 Task: Find connections with filter location Hāgere Hiywet with filter topic #houseforsalewith filter profile language German with filter current company Canada Jobs | Australia | UK | USA | Europe & Gulf Jobs with filter school B S Abdur rahman University of science and Technology with filter industry E-Learning Providers with filter service category Visual Design with filter keywords title Assistant Engineer
Action: Mouse moved to (162, 226)
Screenshot: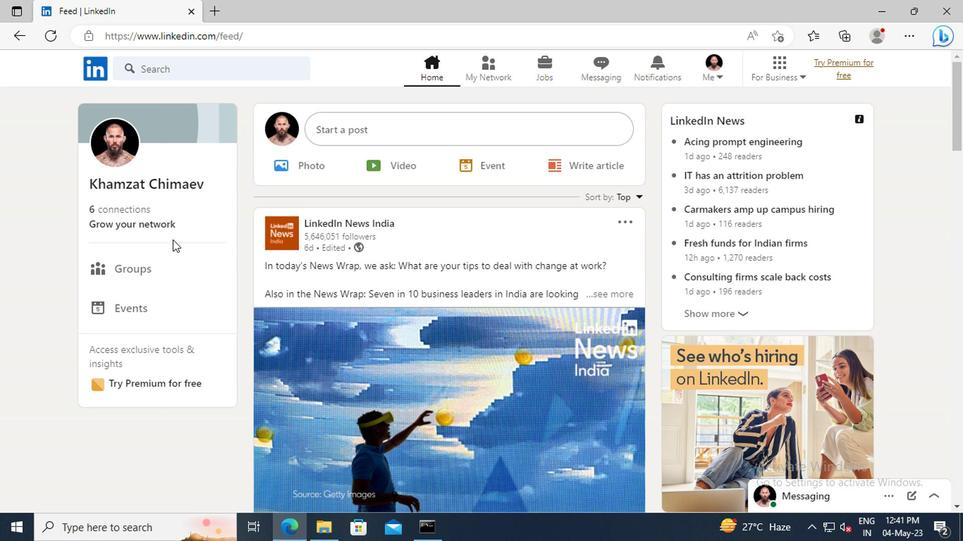 
Action: Mouse pressed left at (162, 226)
Screenshot: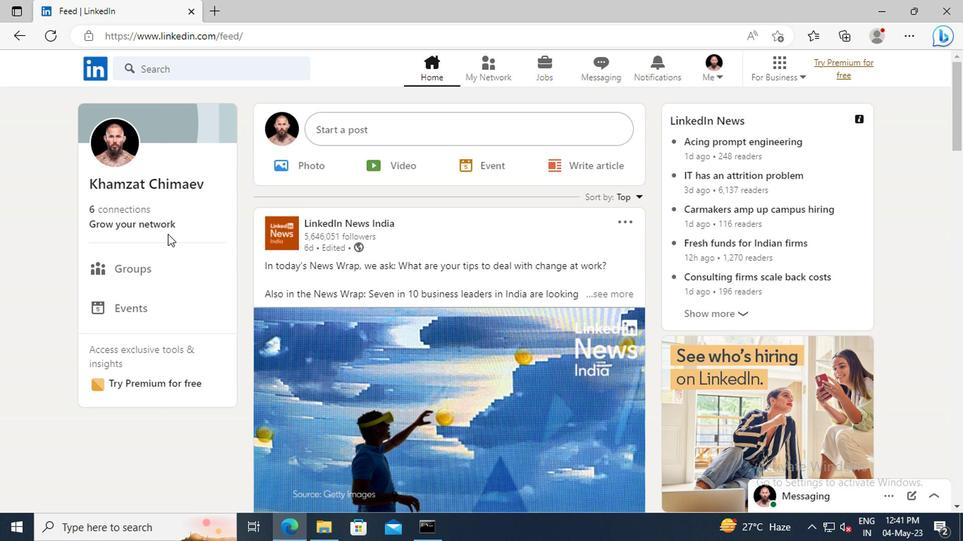 
Action: Mouse moved to (163, 151)
Screenshot: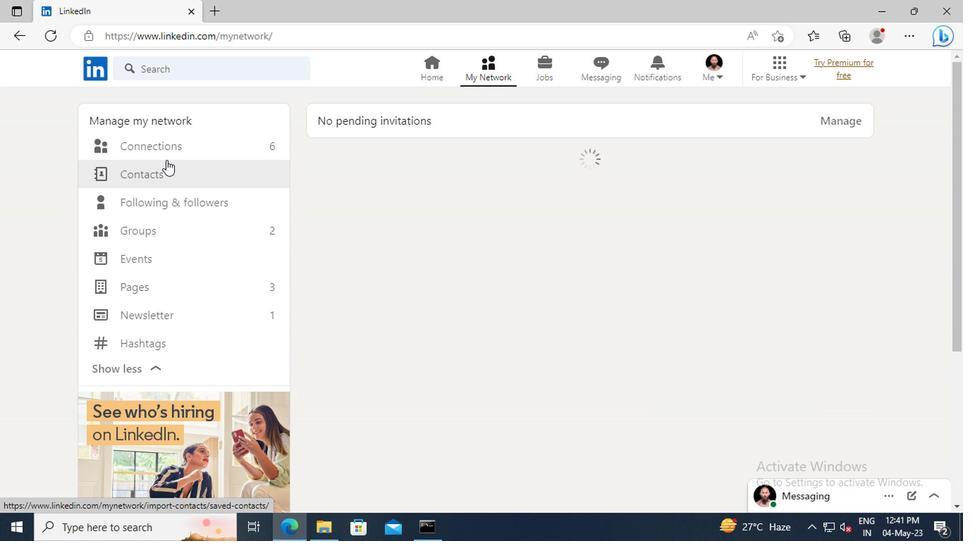 
Action: Mouse pressed left at (163, 151)
Screenshot: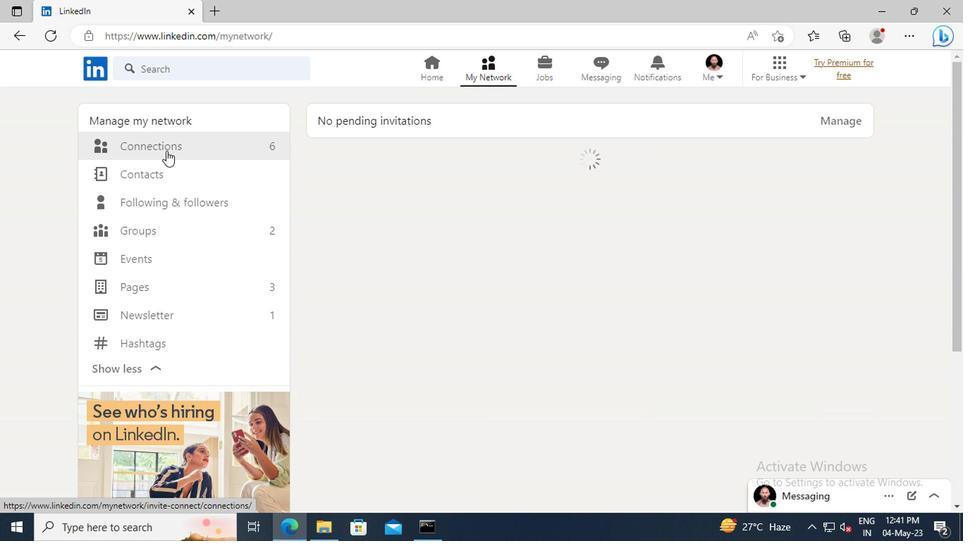 
Action: Mouse moved to (564, 149)
Screenshot: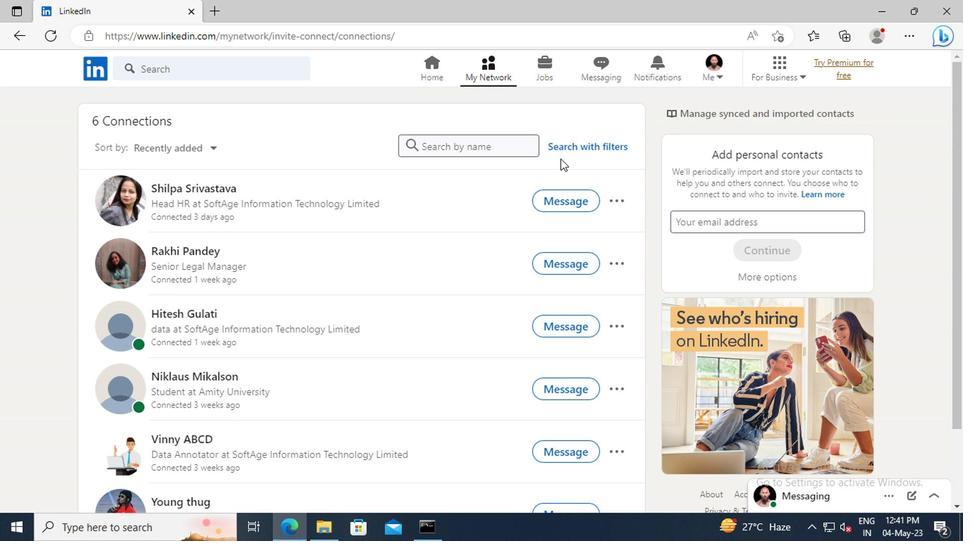 
Action: Mouse pressed left at (564, 149)
Screenshot: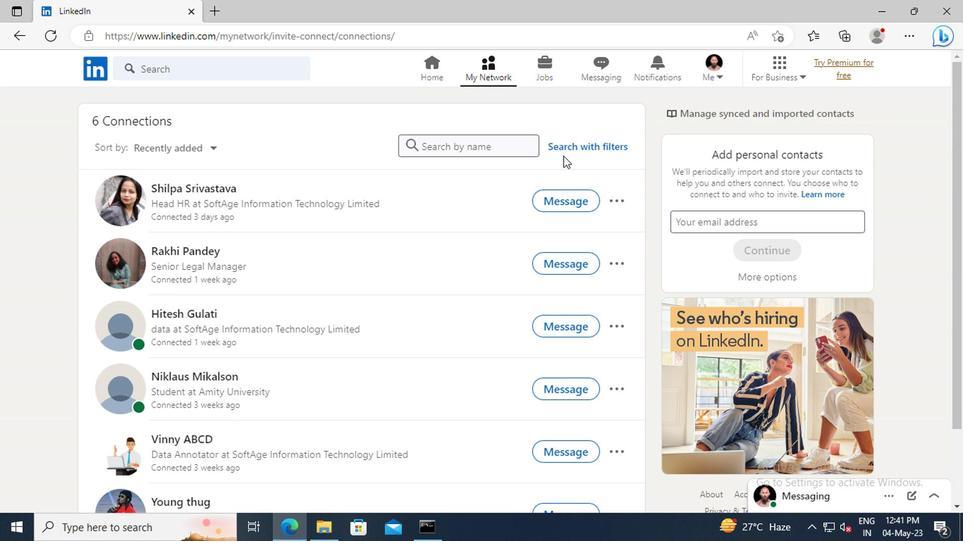 
Action: Mouse moved to (527, 114)
Screenshot: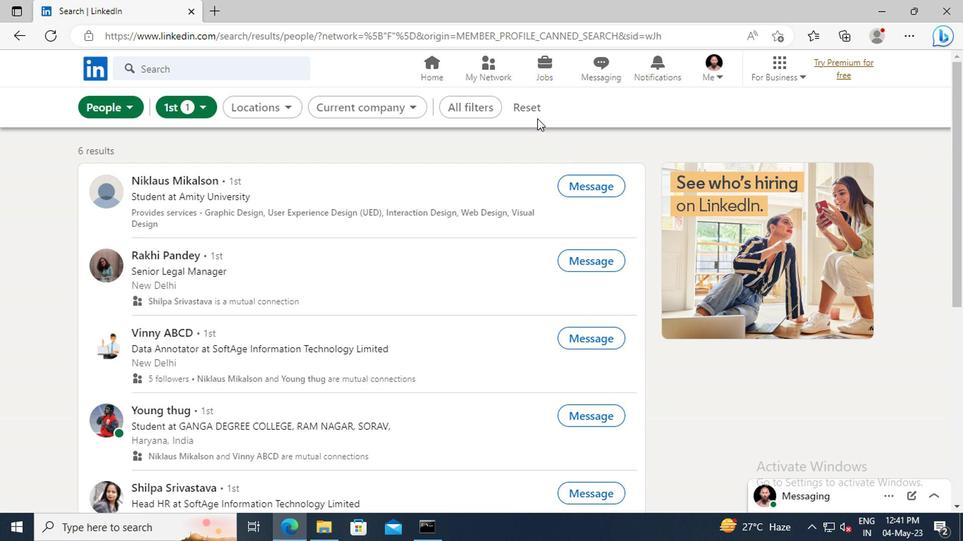 
Action: Mouse pressed left at (527, 114)
Screenshot: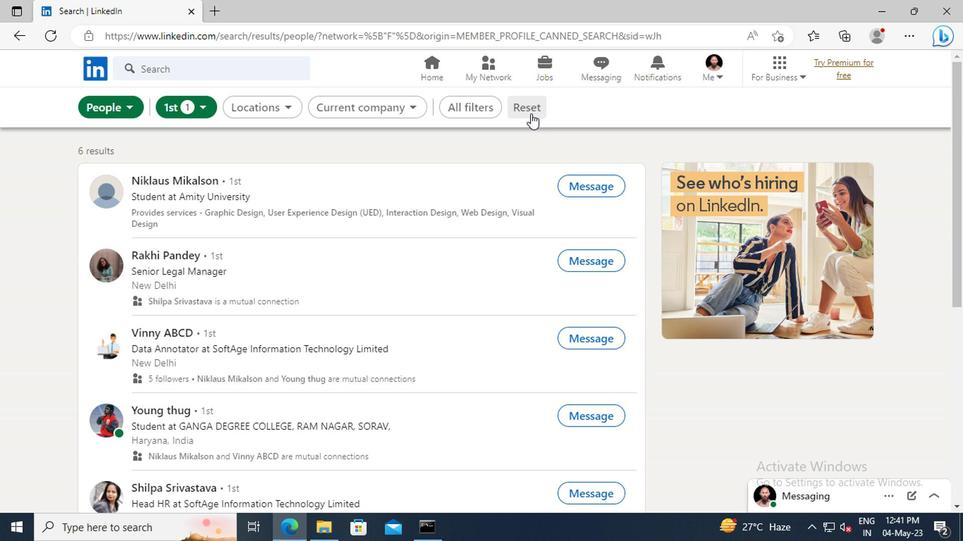 
Action: Mouse moved to (512, 113)
Screenshot: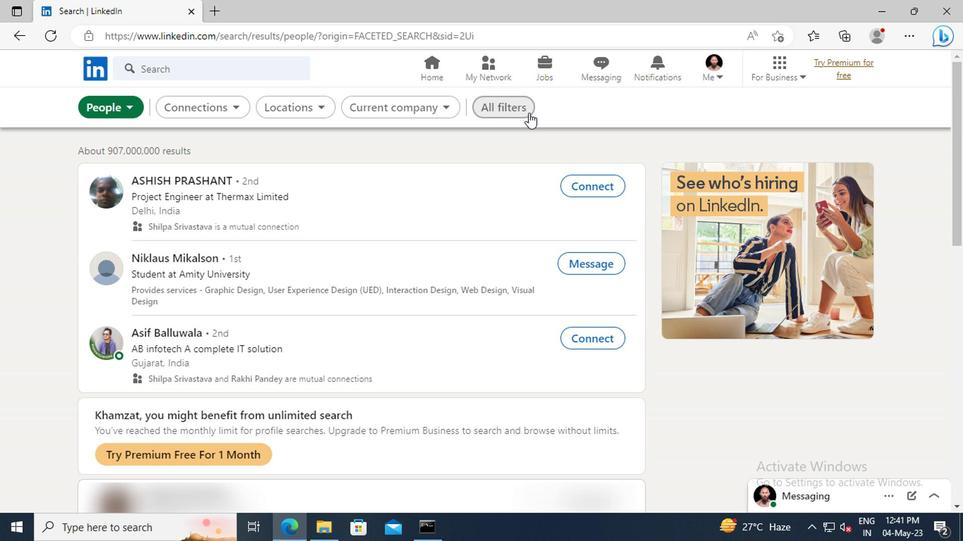 
Action: Mouse pressed left at (512, 113)
Screenshot: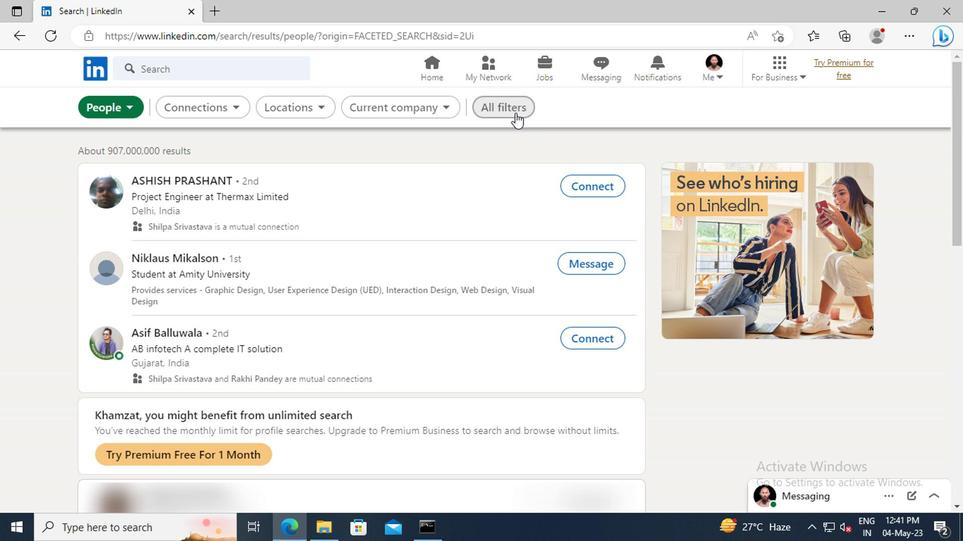 
Action: Mouse moved to (781, 254)
Screenshot: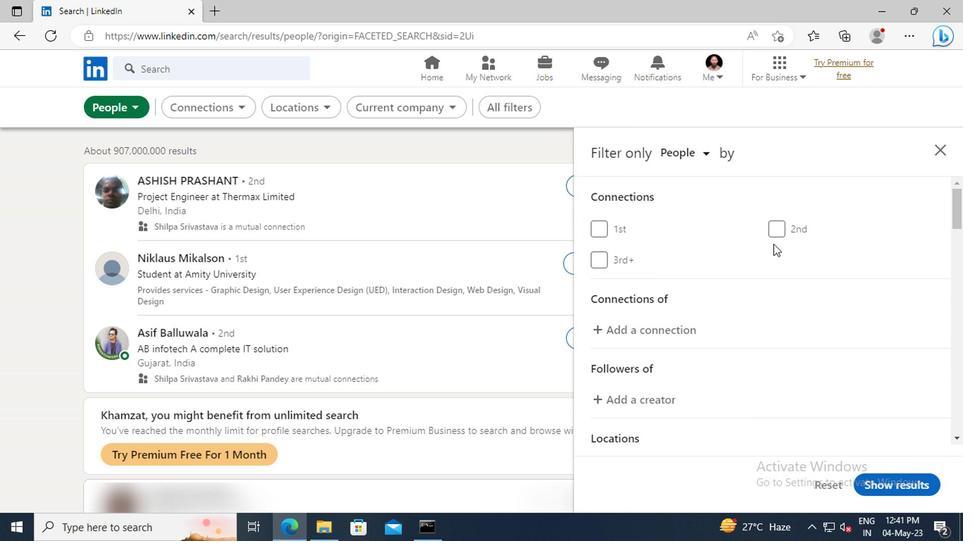 
Action: Mouse scrolled (781, 253) with delta (0, -1)
Screenshot: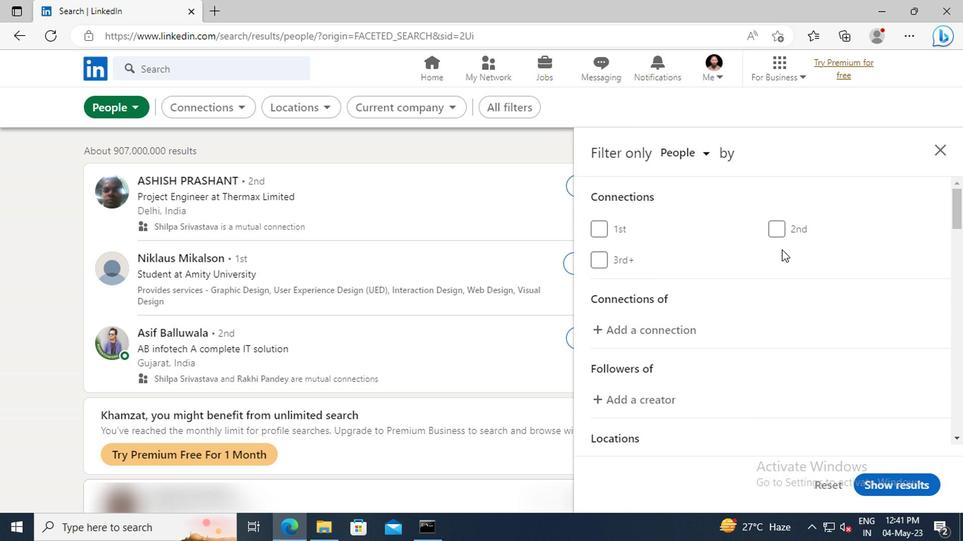 
Action: Mouse scrolled (781, 253) with delta (0, -1)
Screenshot: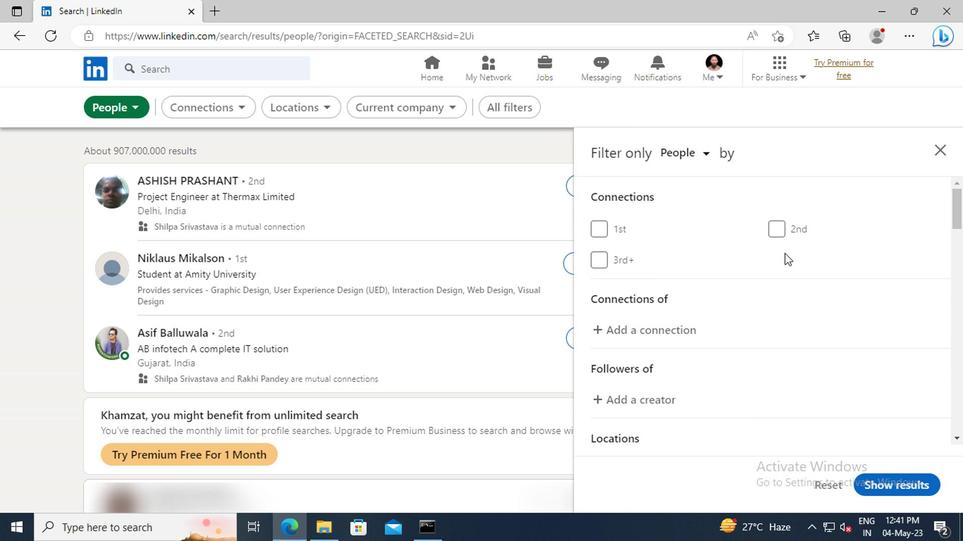 
Action: Mouse scrolled (781, 253) with delta (0, -1)
Screenshot: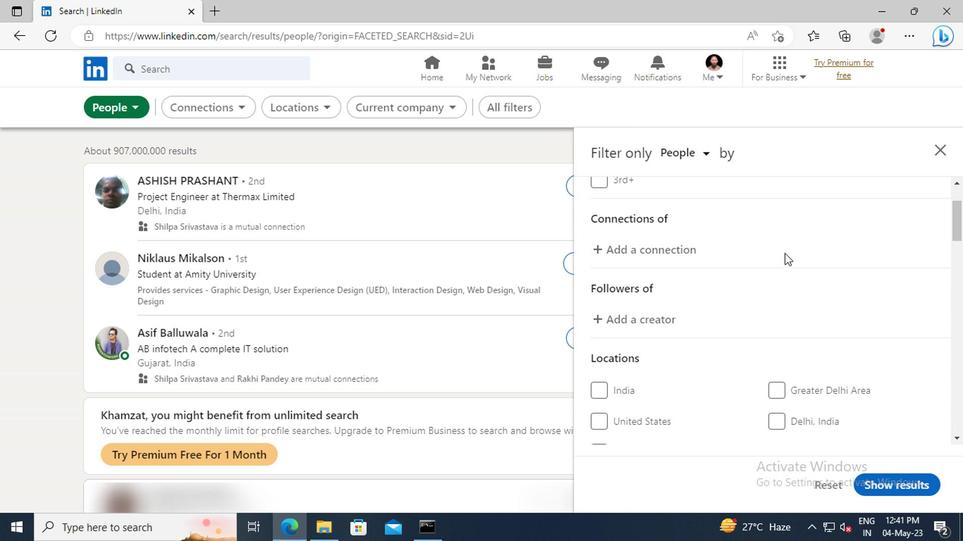 
Action: Mouse scrolled (781, 253) with delta (0, -1)
Screenshot: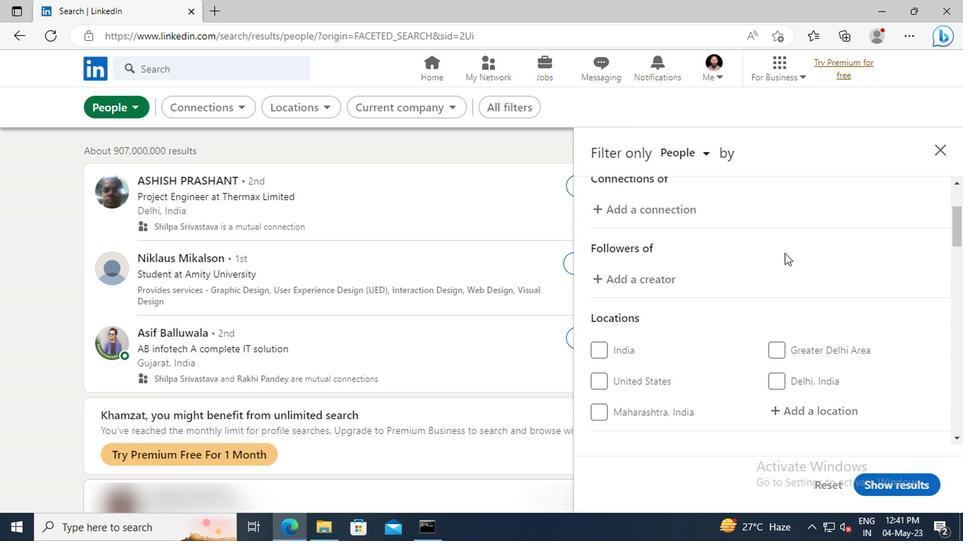 
Action: Mouse scrolled (781, 253) with delta (0, -1)
Screenshot: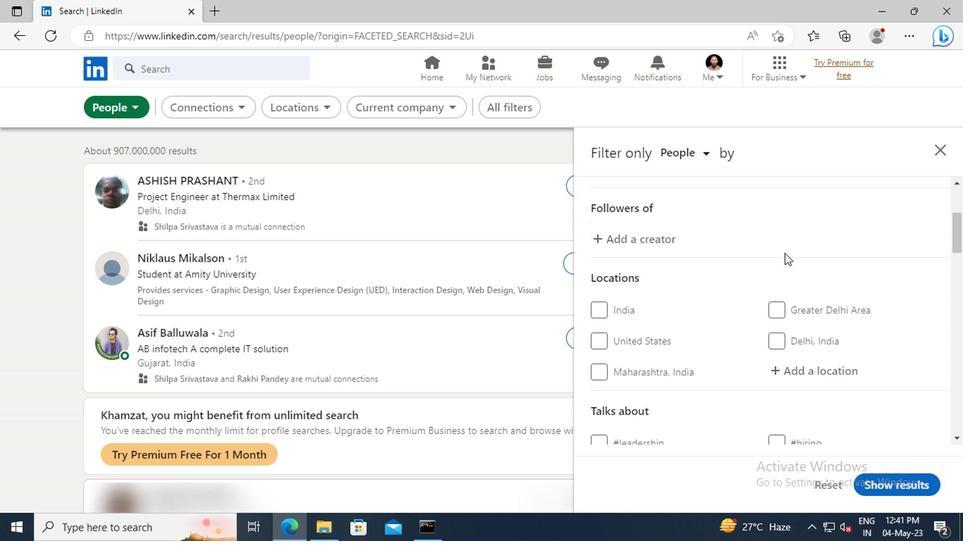 
Action: Mouse scrolled (781, 253) with delta (0, -1)
Screenshot: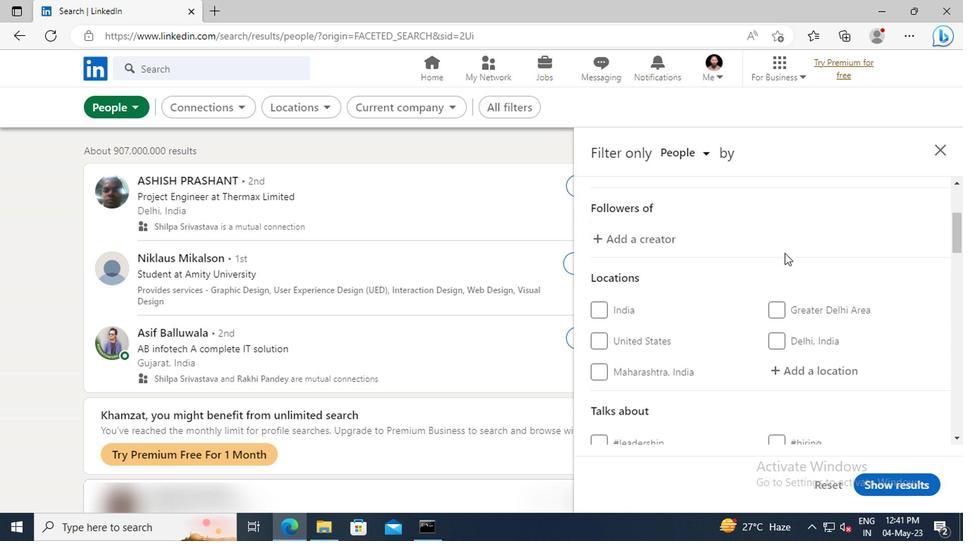 
Action: Mouse moved to (789, 296)
Screenshot: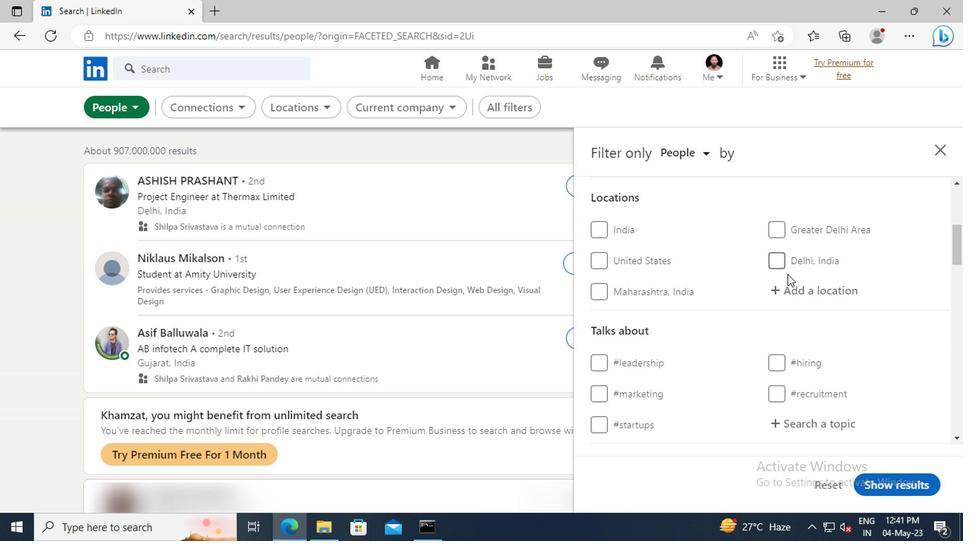 
Action: Mouse pressed left at (789, 296)
Screenshot: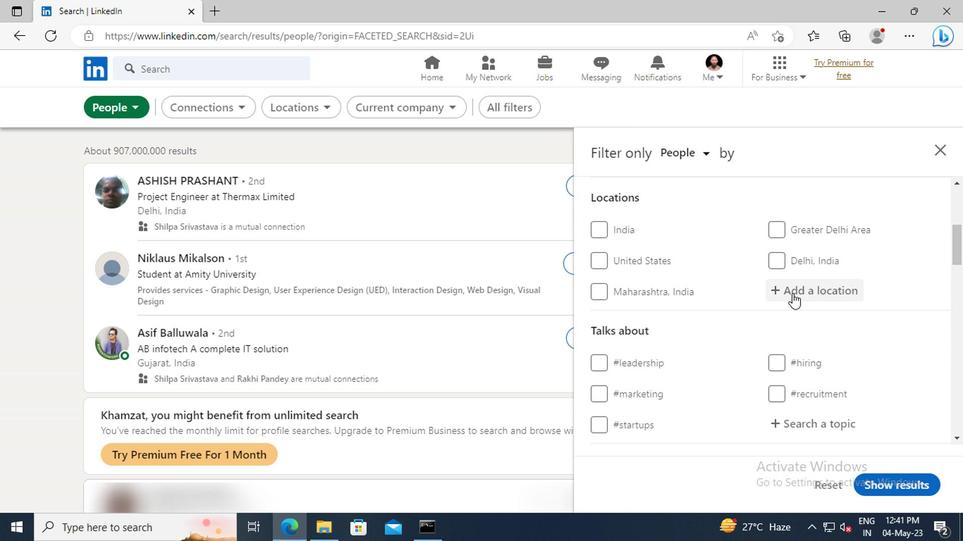 
Action: Key pressed <Key.shift>HAGARE<Key.space><Key.shift>HIYWET<Key.enter>
Screenshot: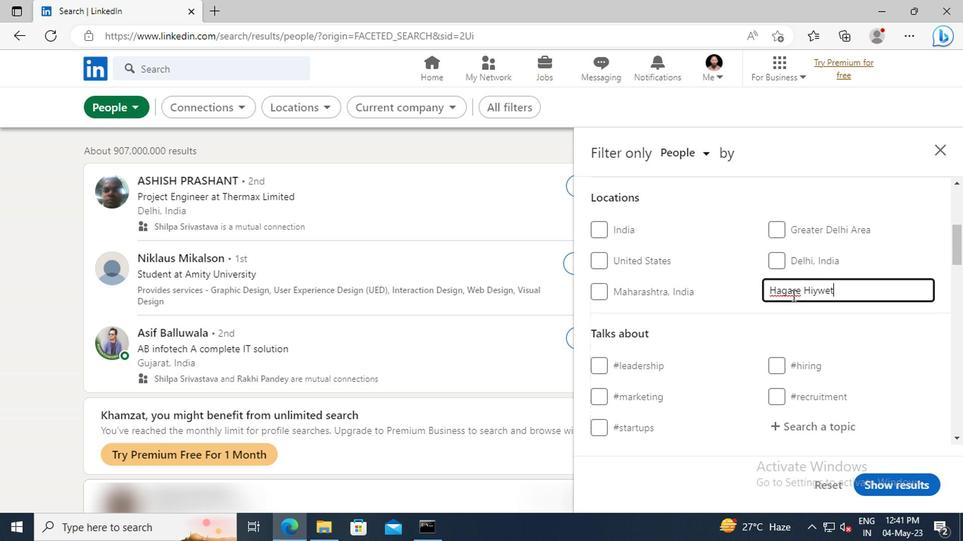 
Action: Mouse scrolled (789, 296) with delta (0, 0)
Screenshot: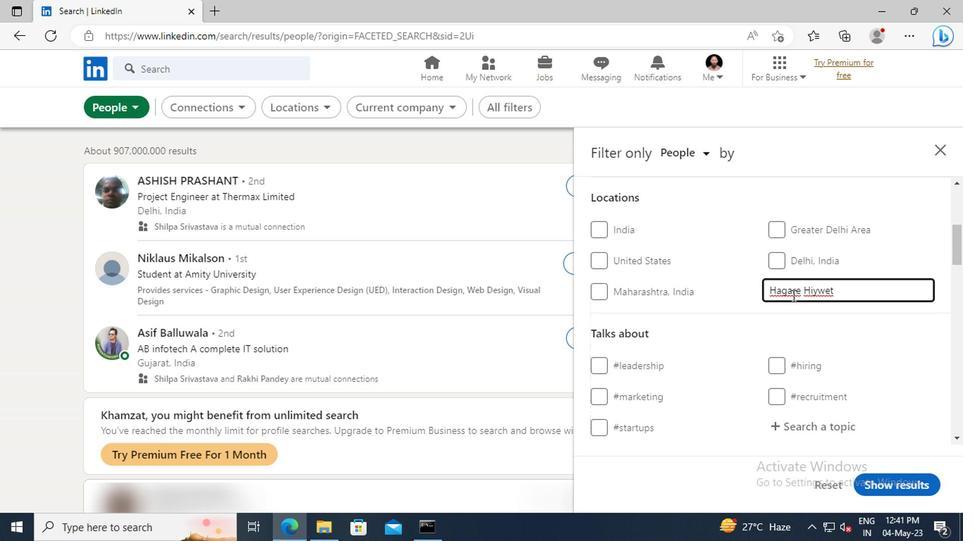 
Action: Mouse scrolled (789, 296) with delta (0, 0)
Screenshot: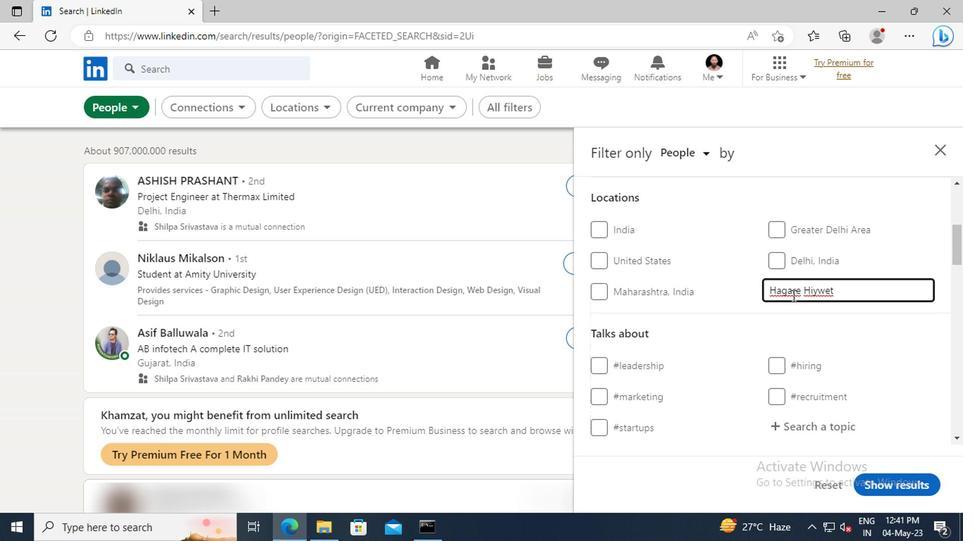 
Action: Mouse scrolled (789, 296) with delta (0, 0)
Screenshot: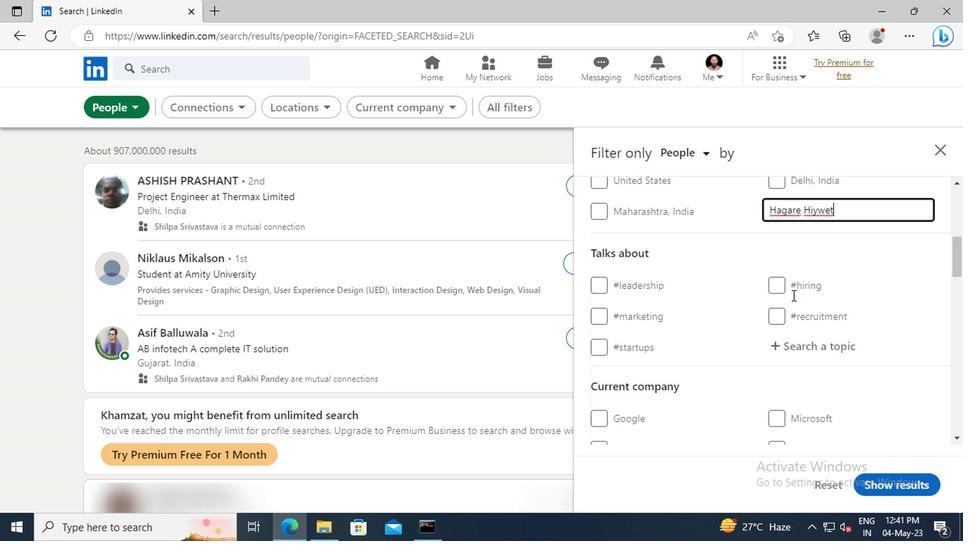 
Action: Mouse moved to (794, 305)
Screenshot: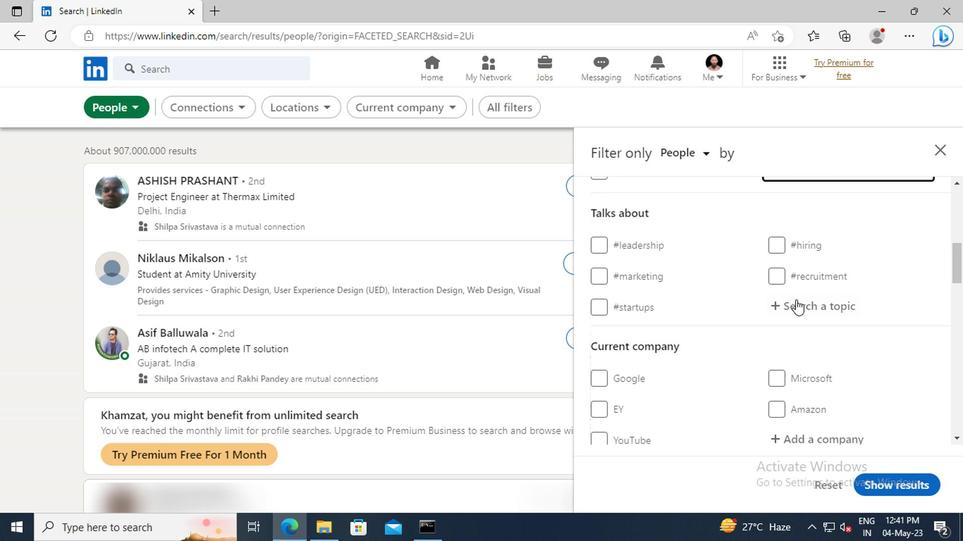 
Action: Mouse pressed left at (794, 305)
Screenshot: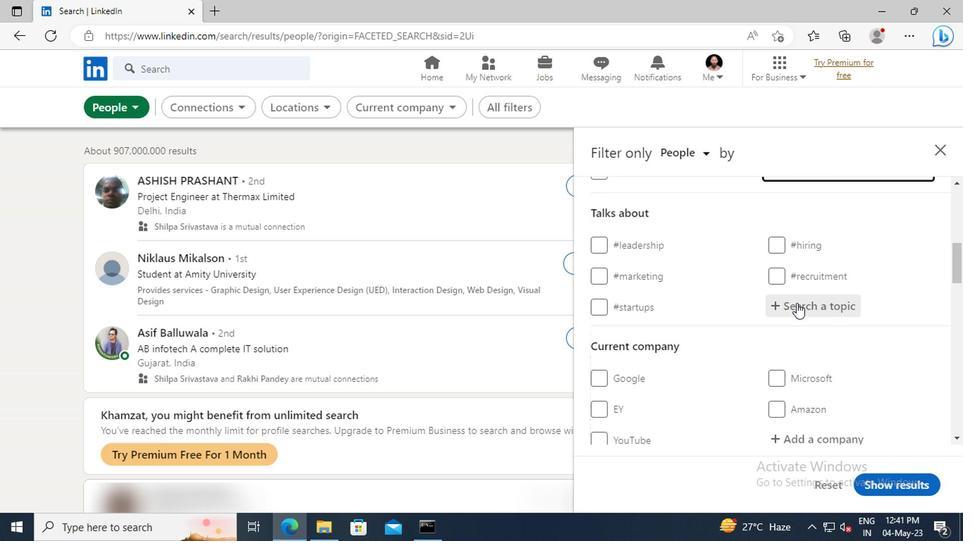 
Action: Key pressed HOUSEFORS
Screenshot: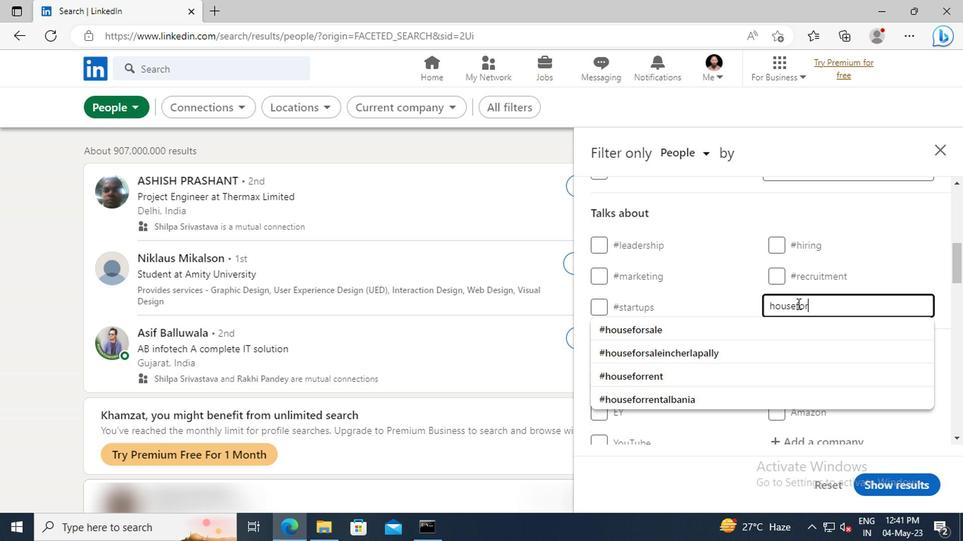 
Action: Mouse moved to (800, 324)
Screenshot: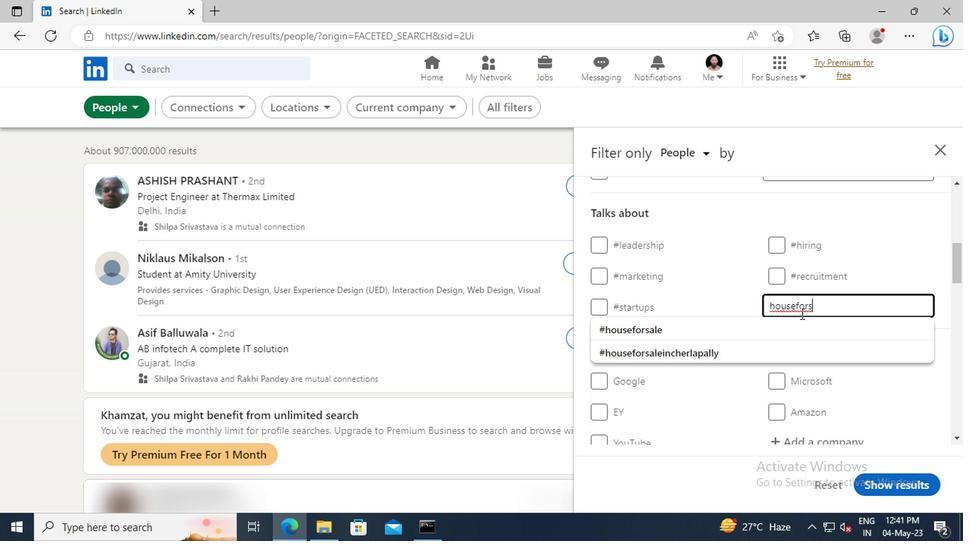 
Action: Mouse pressed left at (800, 324)
Screenshot: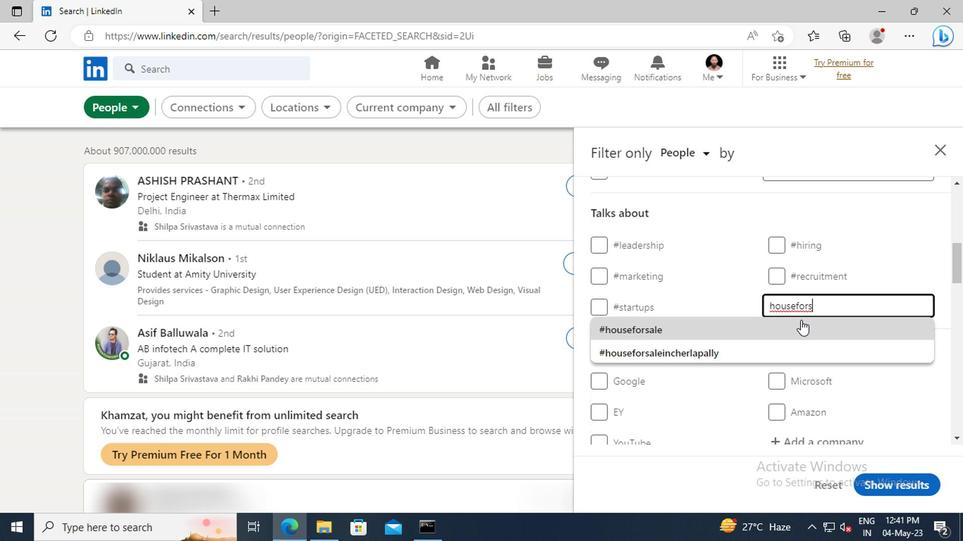 
Action: Mouse scrolled (800, 323) with delta (0, 0)
Screenshot: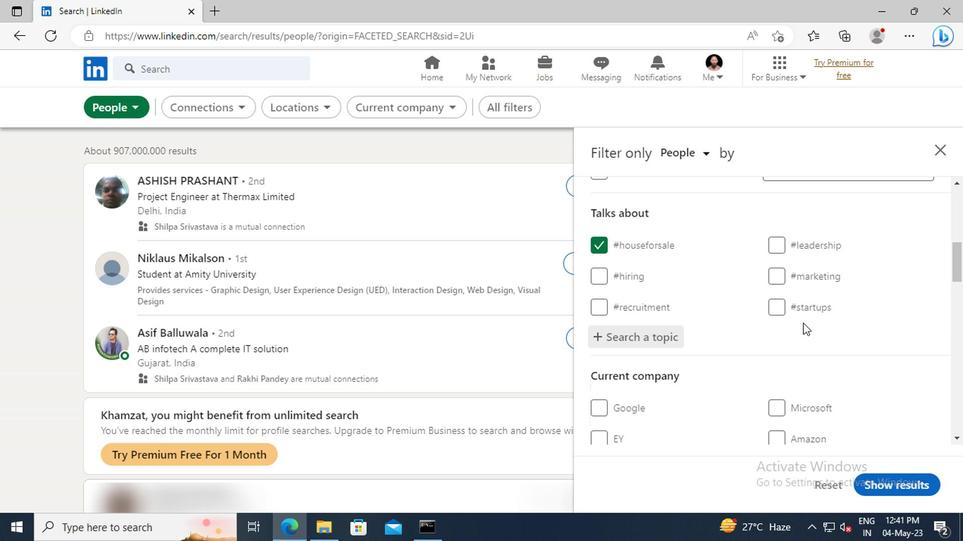 
Action: Mouse scrolled (800, 323) with delta (0, 0)
Screenshot: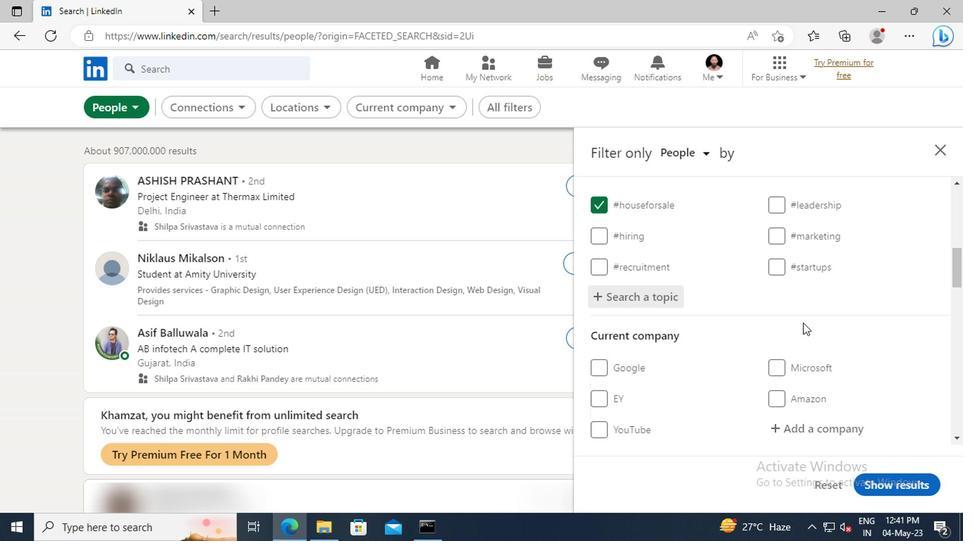 
Action: Mouse scrolled (800, 323) with delta (0, 0)
Screenshot: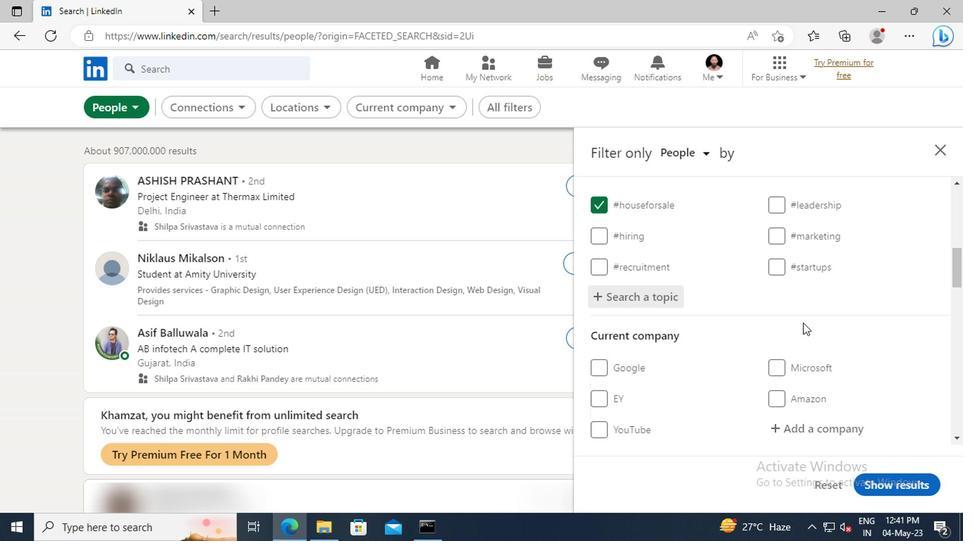 
Action: Mouse scrolled (800, 323) with delta (0, 0)
Screenshot: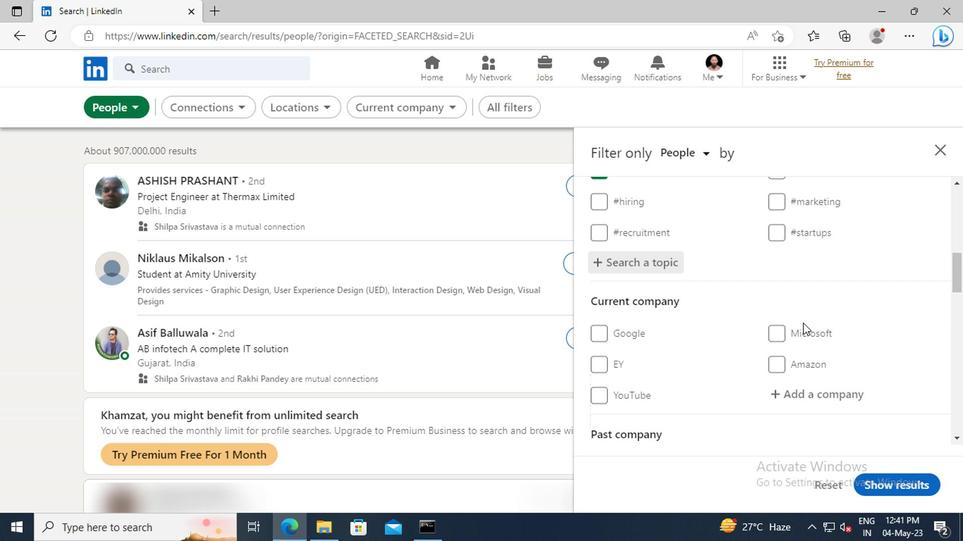 
Action: Mouse scrolled (800, 323) with delta (0, 0)
Screenshot: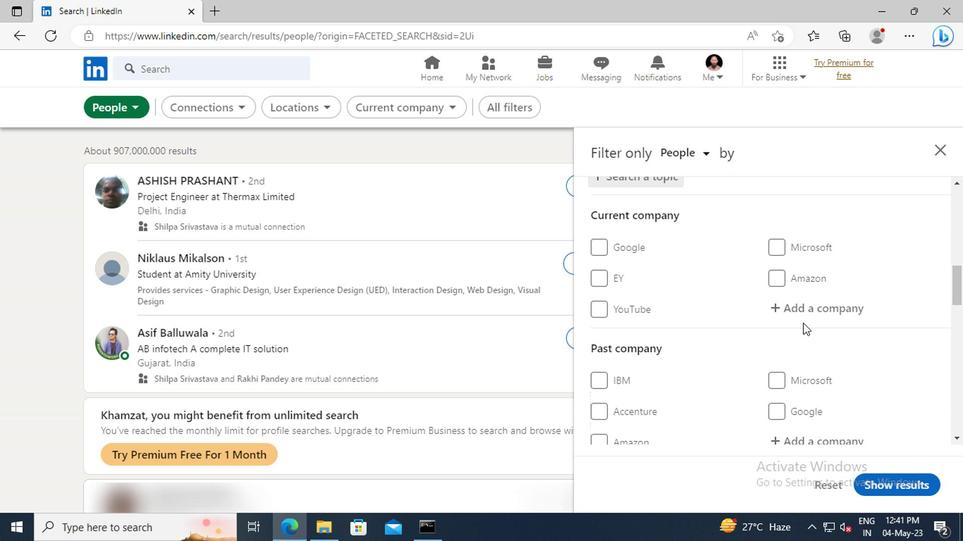 
Action: Mouse scrolled (800, 323) with delta (0, 0)
Screenshot: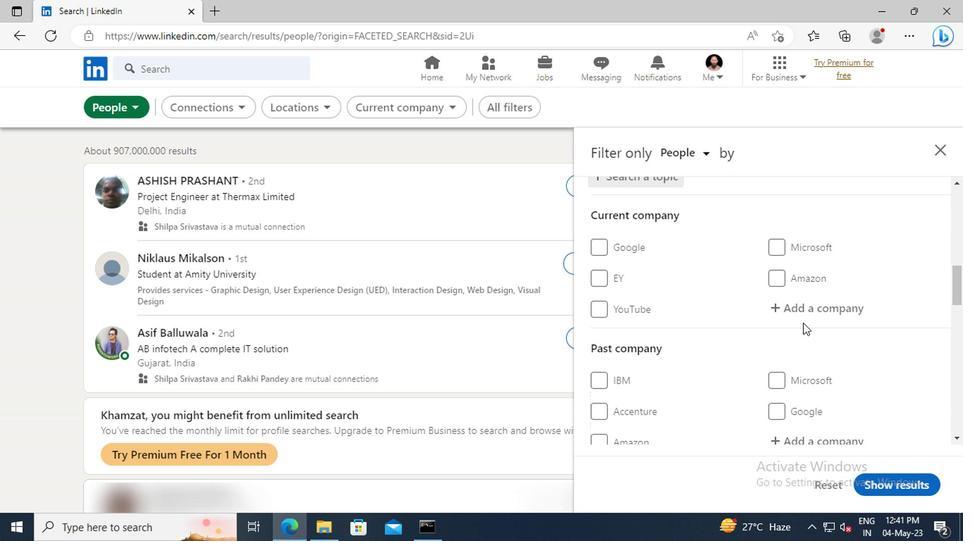 
Action: Mouse scrolled (800, 323) with delta (0, 0)
Screenshot: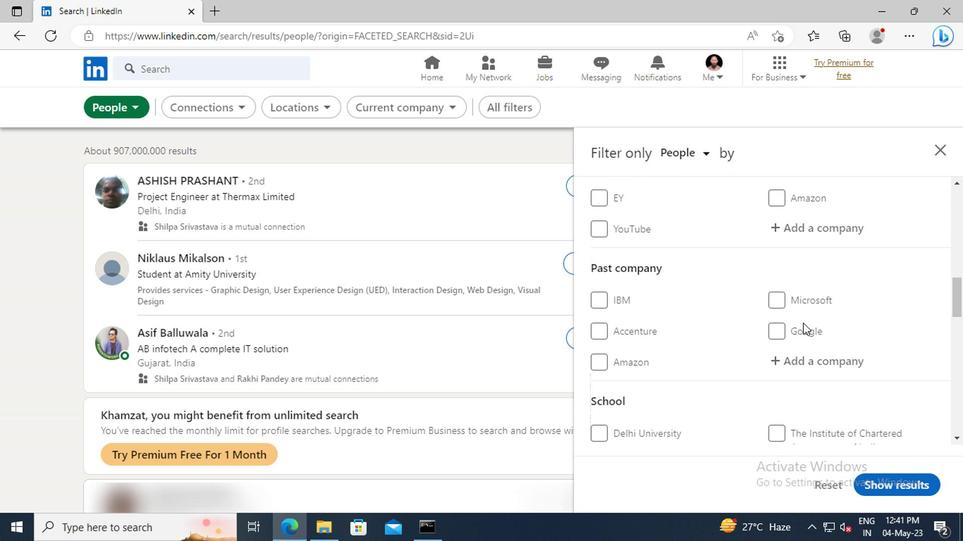 
Action: Mouse scrolled (800, 323) with delta (0, 0)
Screenshot: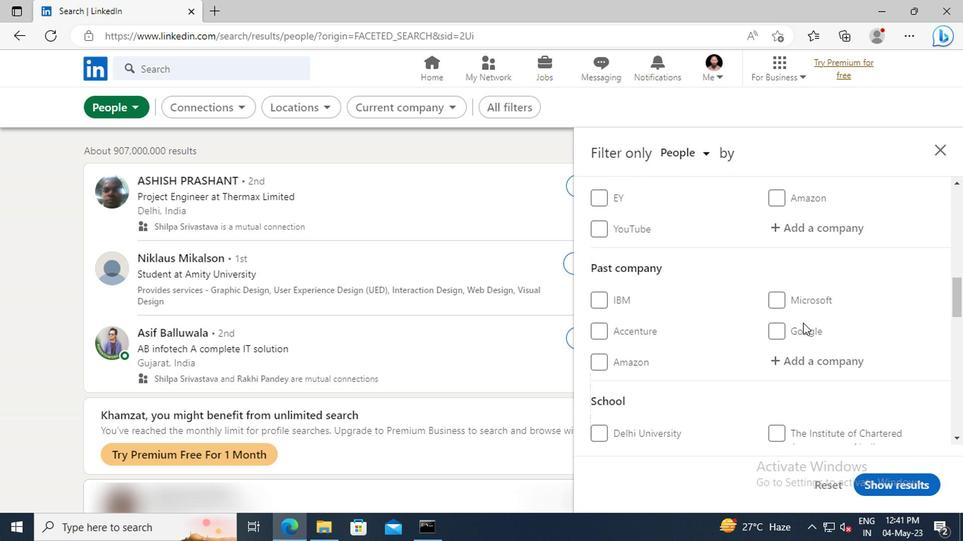 
Action: Mouse scrolled (800, 323) with delta (0, 0)
Screenshot: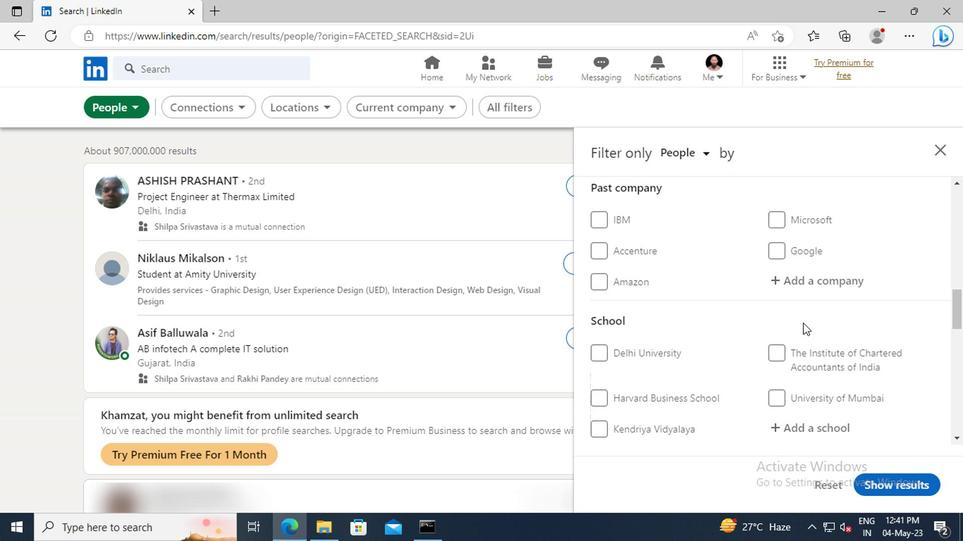 
Action: Mouse scrolled (800, 323) with delta (0, 0)
Screenshot: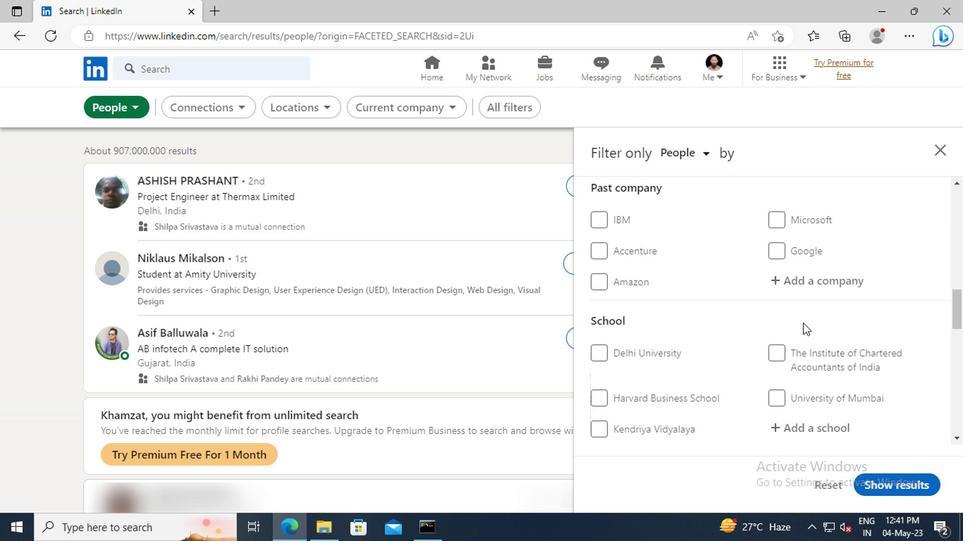 
Action: Mouse scrolled (800, 323) with delta (0, 0)
Screenshot: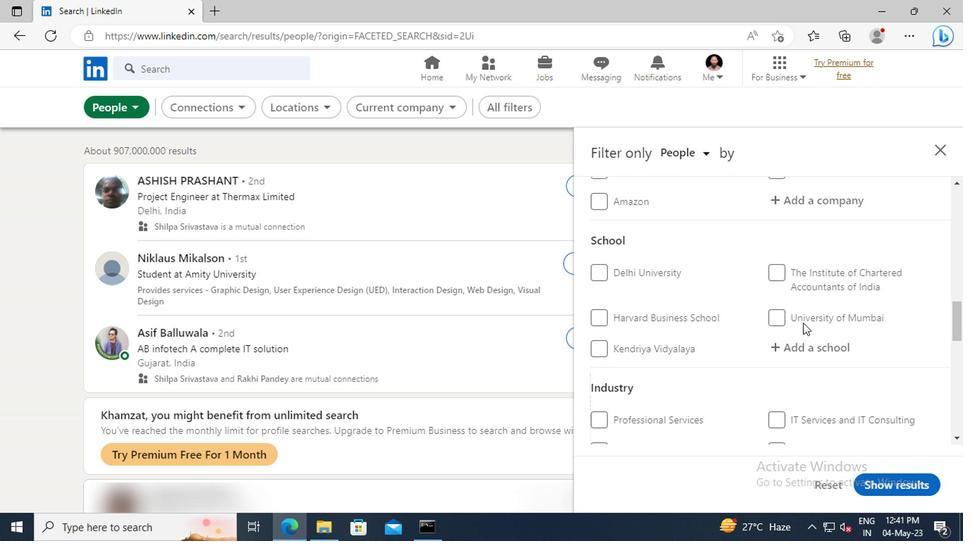 
Action: Mouse scrolled (800, 323) with delta (0, 0)
Screenshot: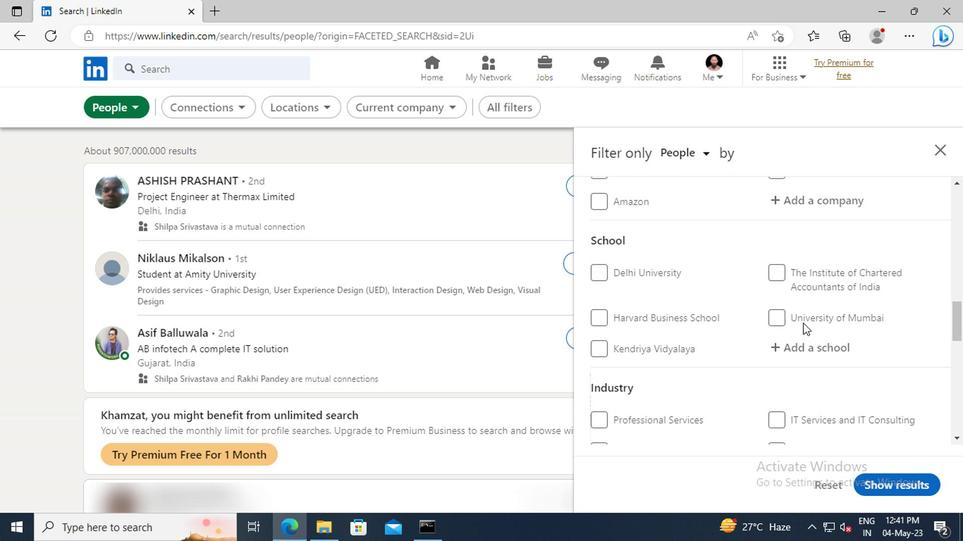 
Action: Mouse scrolled (800, 323) with delta (0, 0)
Screenshot: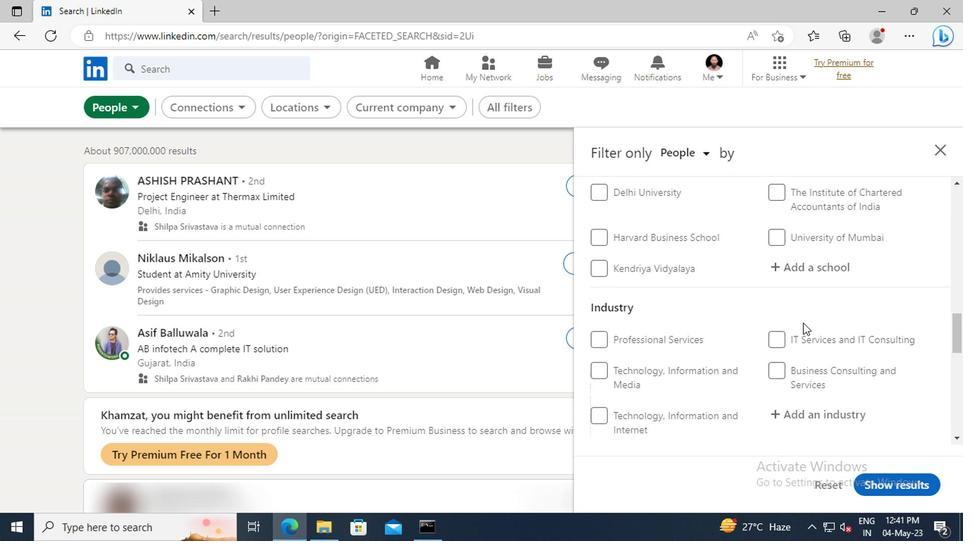 
Action: Mouse scrolled (800, 323) with delta (0, 0)
Screenshot: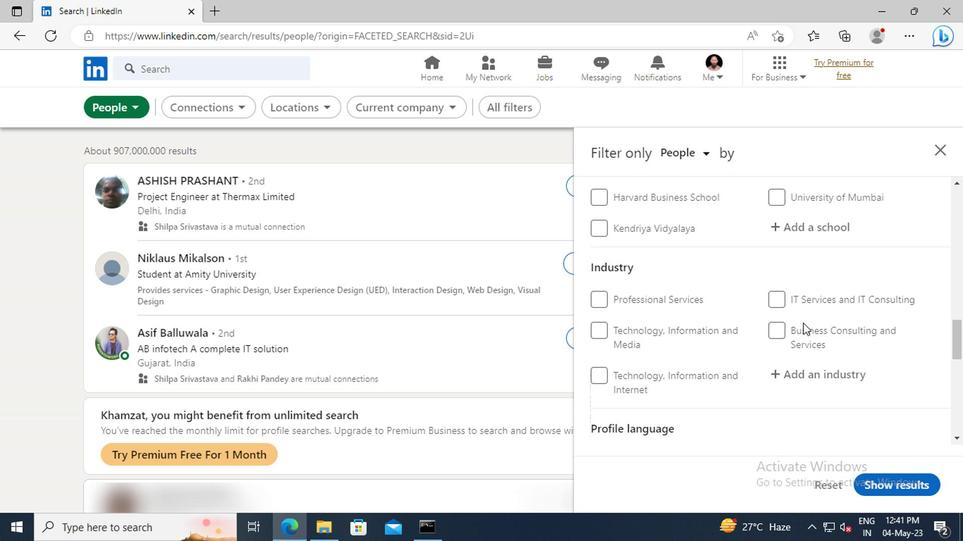 
Action: Mouse scrolled (800, 323) with delta (0, 0)
Screenshot: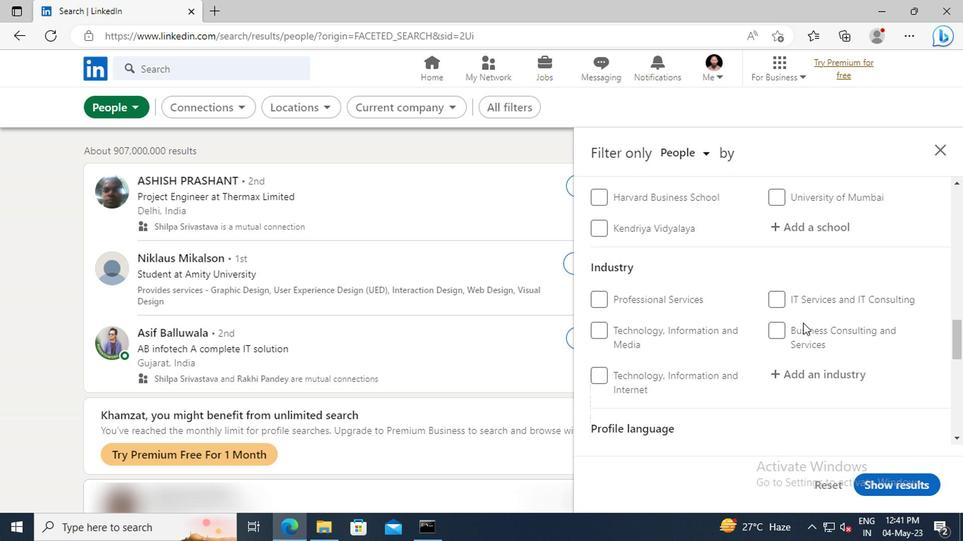 
Action: Mouse scrolled (800, 323) with delta (0, 0)
Screenshot: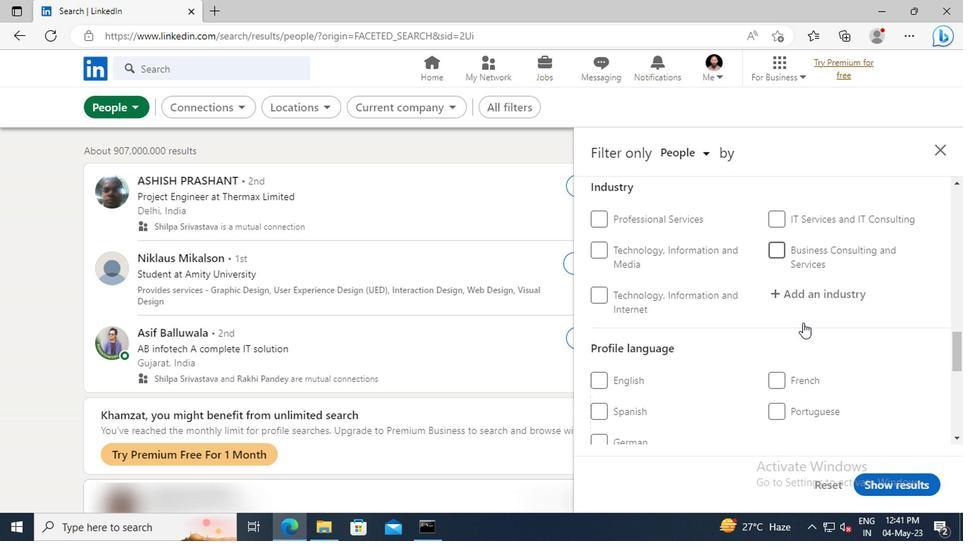 
Action: Mouse scrolled (800, 323) with delta (0, 0)
Screenshot: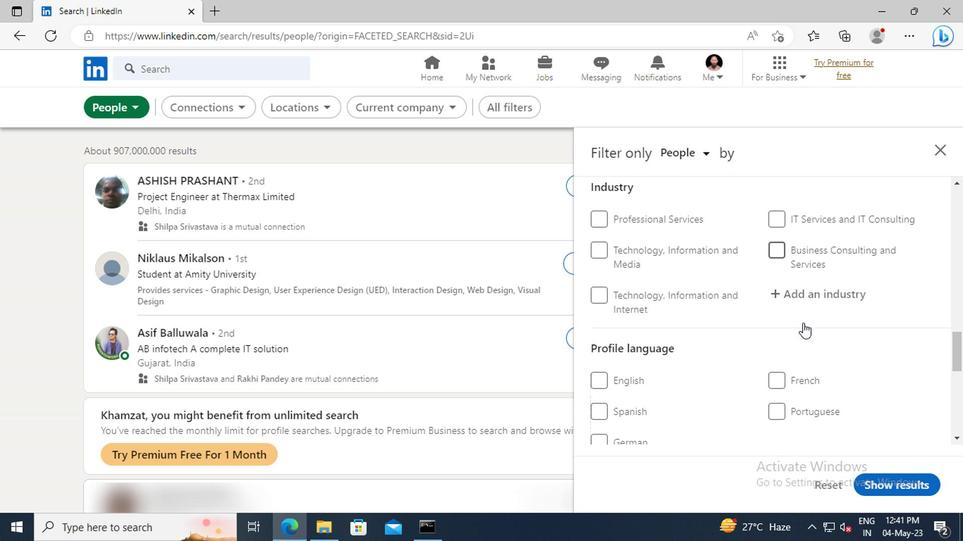 
Action: Mouse moved to (603, 365)
Screenshot: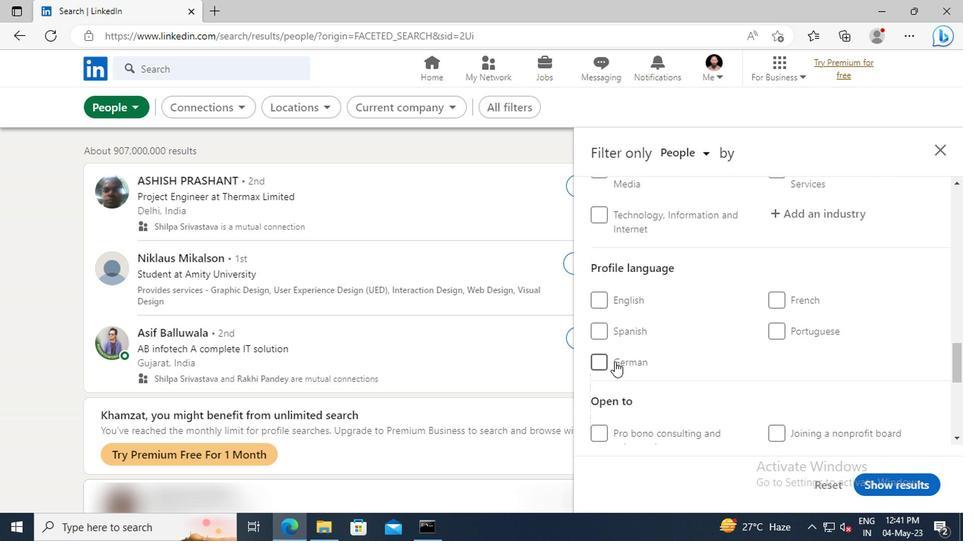 
Action: Mouse pressed left at (603, 365)
Screenshot: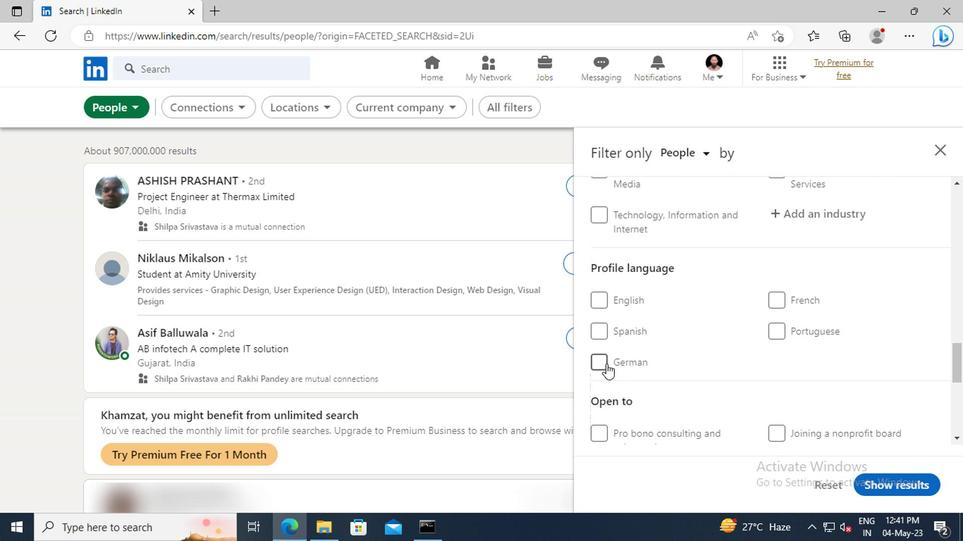 
Action: Mouse moved to (768, 318)
Screenshot: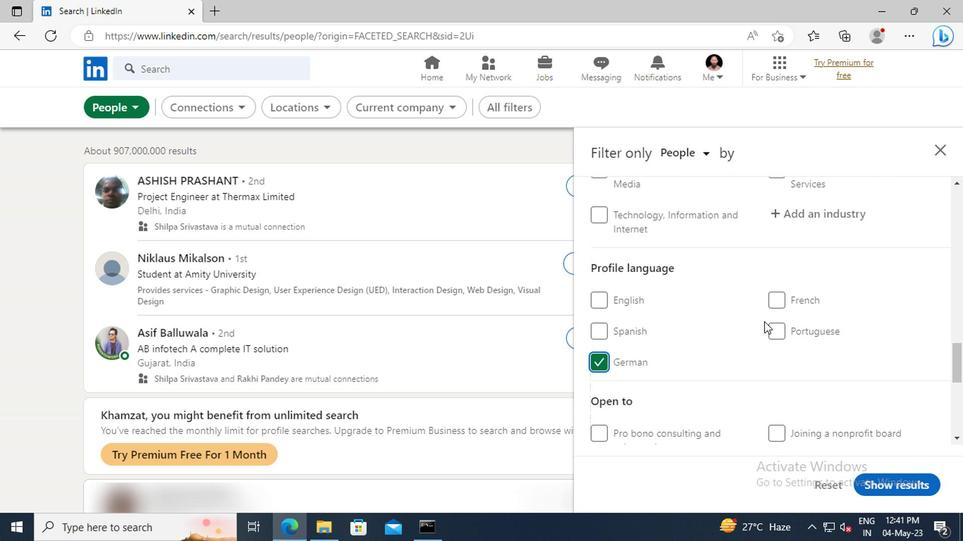 
Action: Mouse scrolled (768, 318) with delta (0, 0)
Screenshot: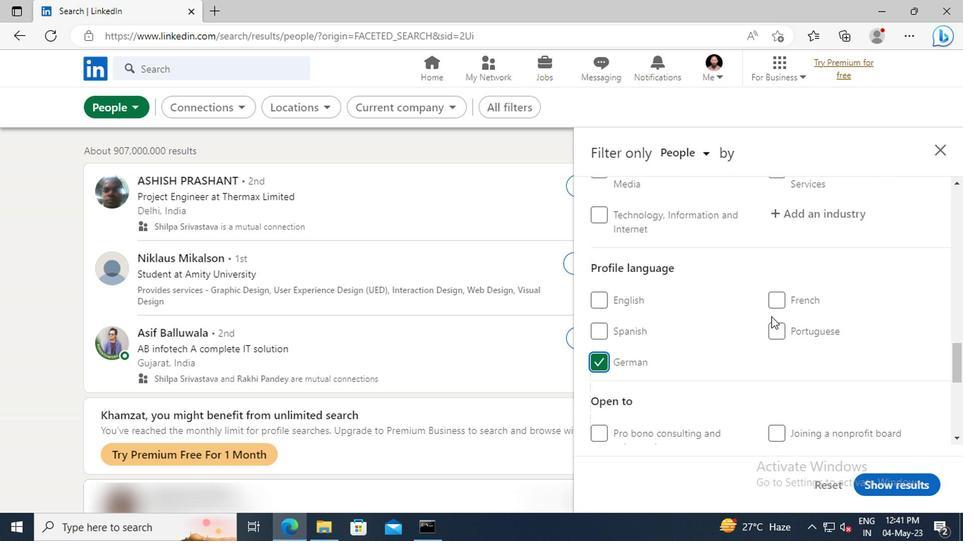 
Action: Mouse moved to (769, 316)
Screenshot: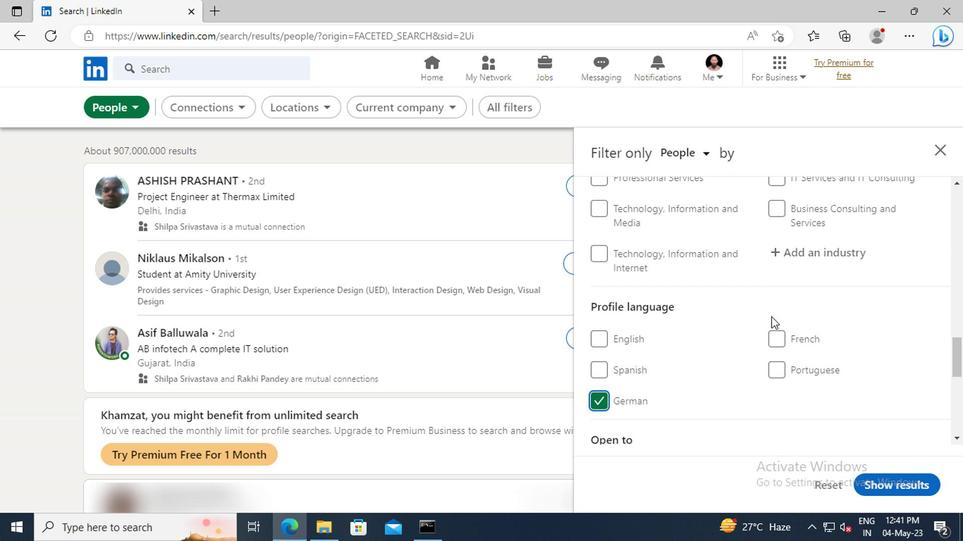 
Action: Mouse scrolled (769, 317) with delta (0, 0)
Screenshot: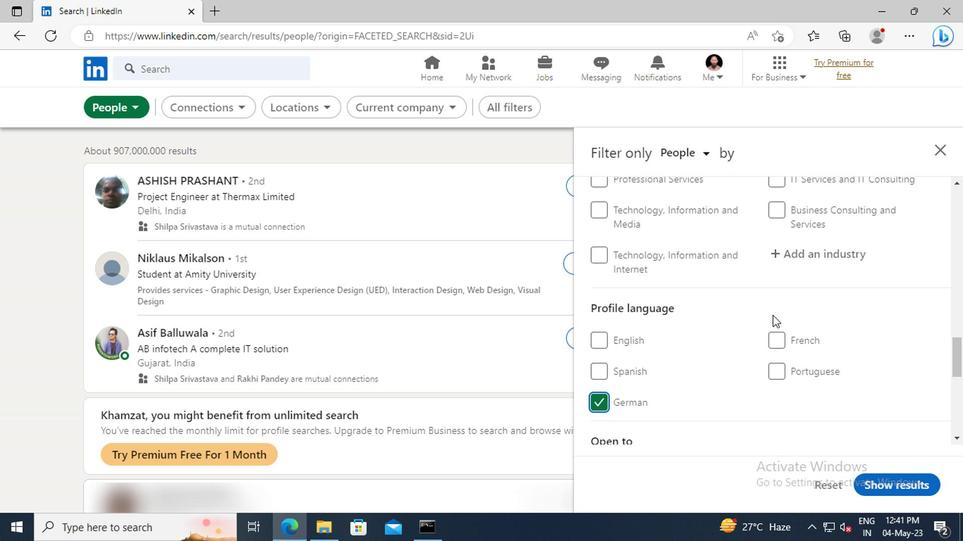 
Action: Mouse scrolled (769, 317) with delta (0, 0)
Screenshot: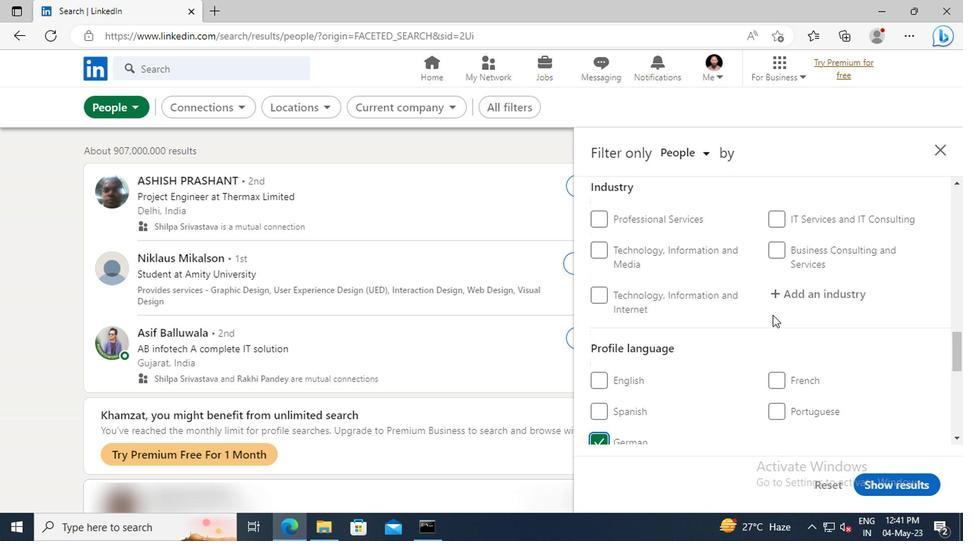 
Action: Mouse scrolled (769, 317) with delta (0, 0)
Screenshot: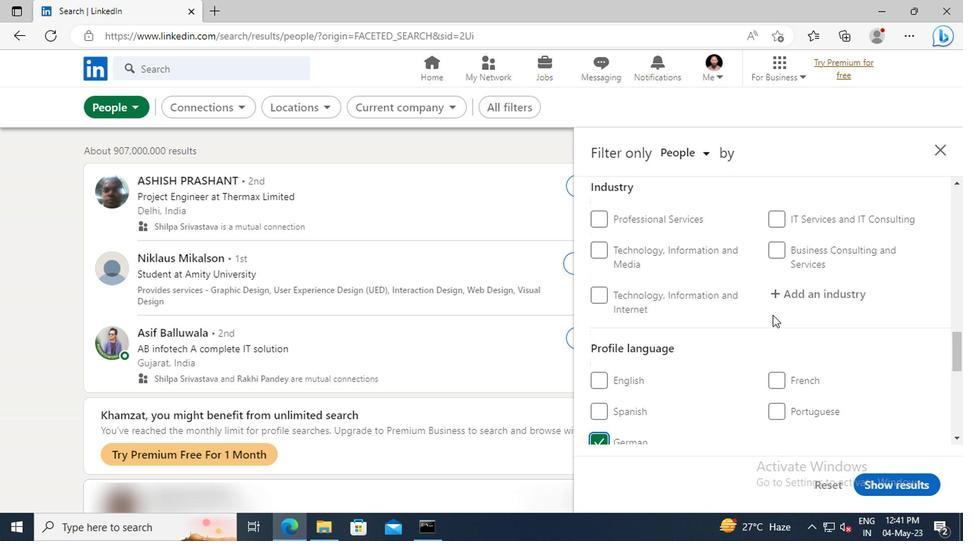 
Action: Mouse scrolled (769, 317) with delta (0, 0)
Screenshot: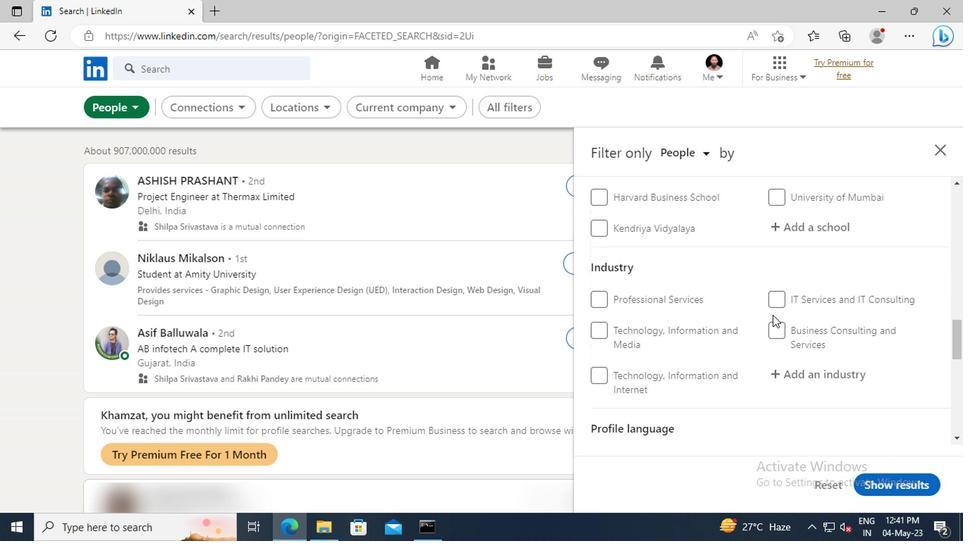 
Action: Mouse scrolled (769, 317) with delta (0, 0)
Screenshot: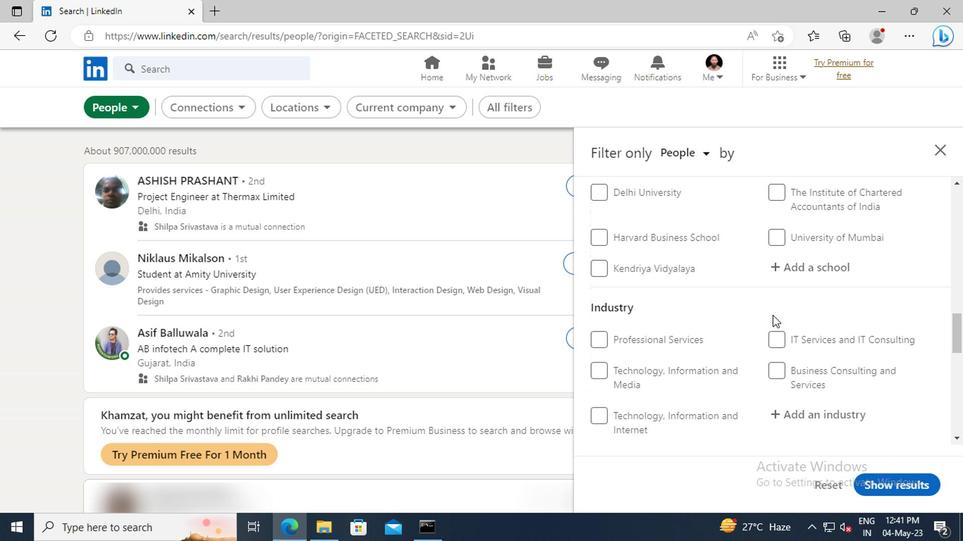 
Action: Mouse scrolled (769, 317) with delta (0, 0)
Screenshot: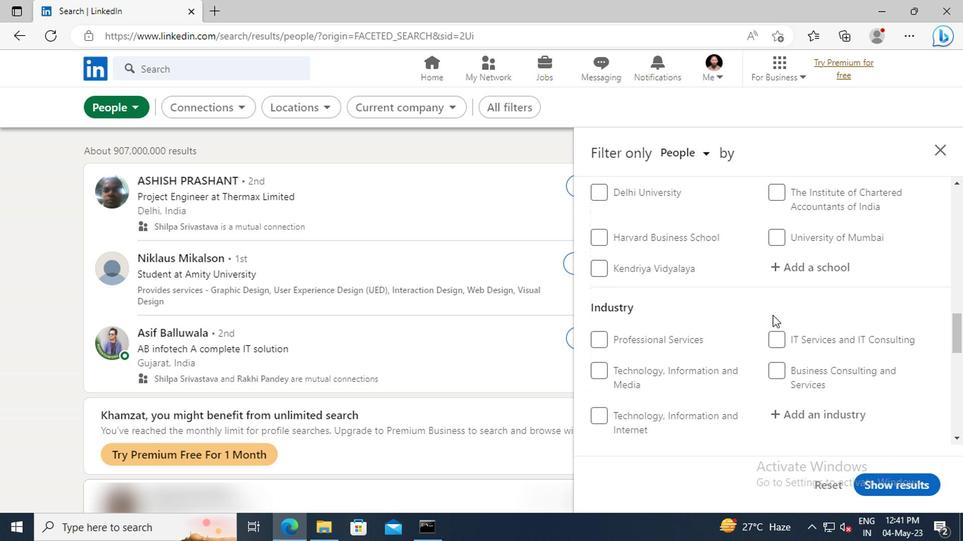 
Action: Mouse scrolled (769, 317) with delta (0, 0)
Screenshot: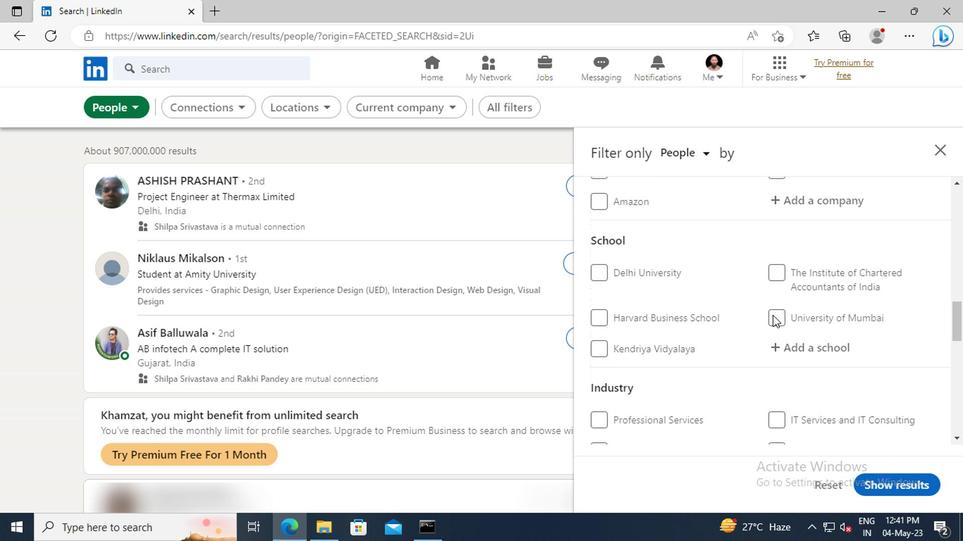 
Action: Mouse scrolled (769, 317) with delta (0, 0)
Screenshot: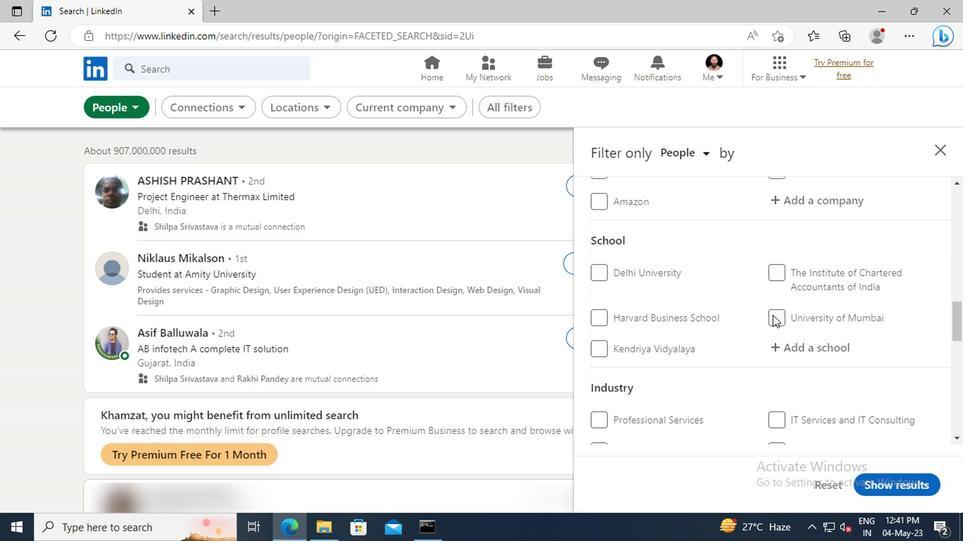 
Action: Mouse scrolled (769, 317) with delta (0, 0)
Screenshot: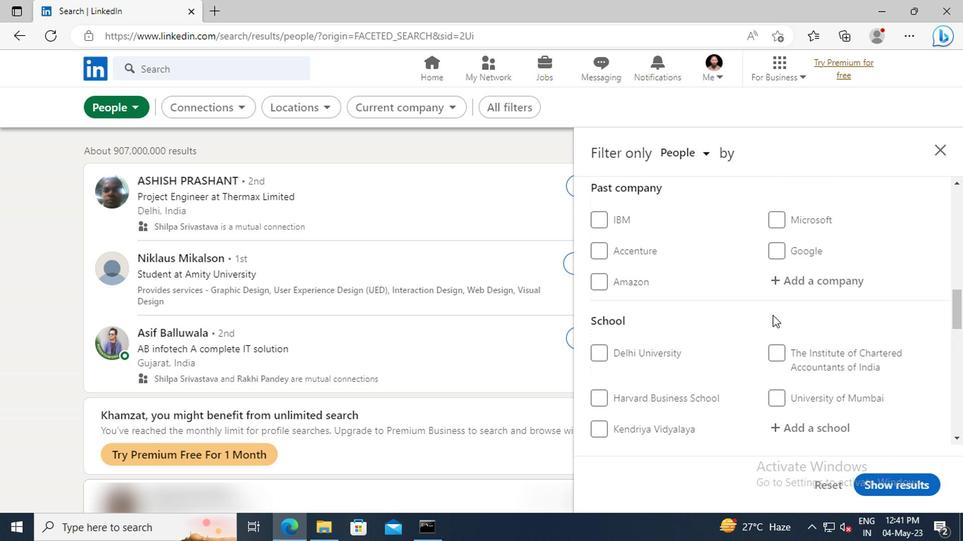 
Action: Mouse scrolled (769, 317) with delta (0, 0)
Screenshot: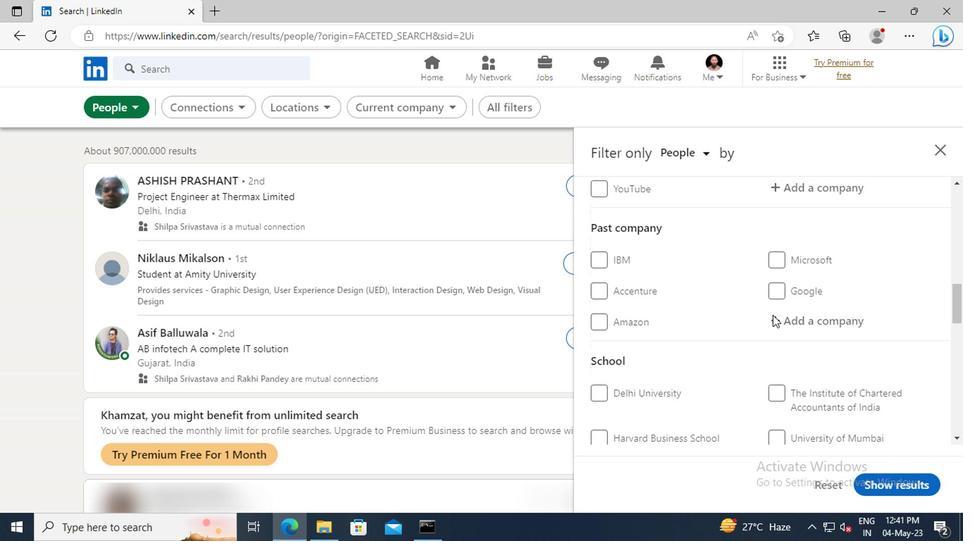 
Action: Mouse scrolled (769, 317) with delta (0, 0)
Screenshot: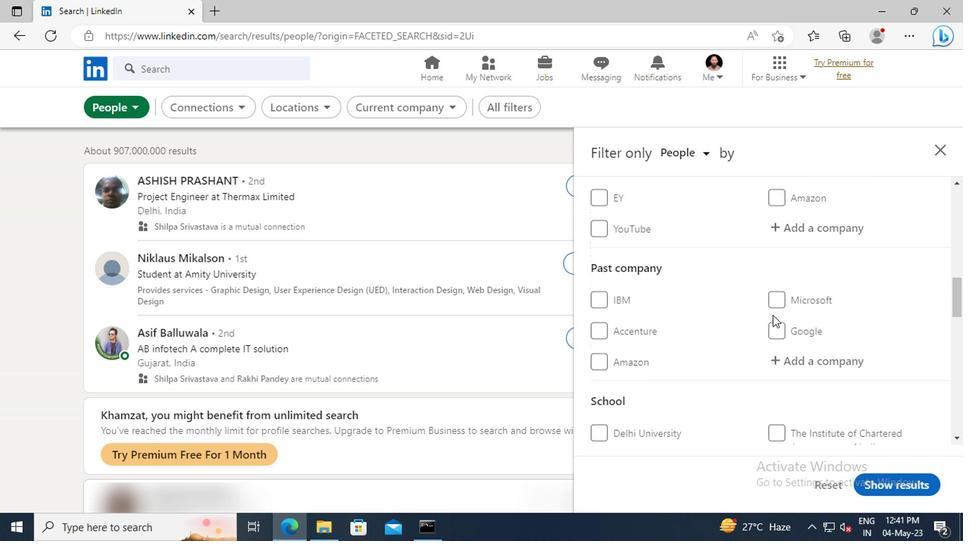 
Action: Mouse scrolled (769, 317) with delta (0, 0)
Screenshot: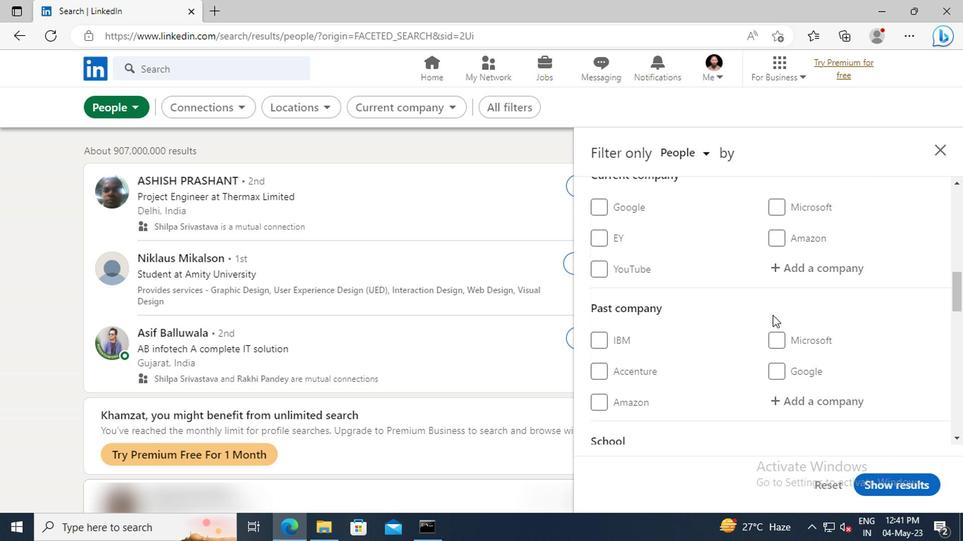 
Action: Mouse moved to (771, 313)
Screenshot: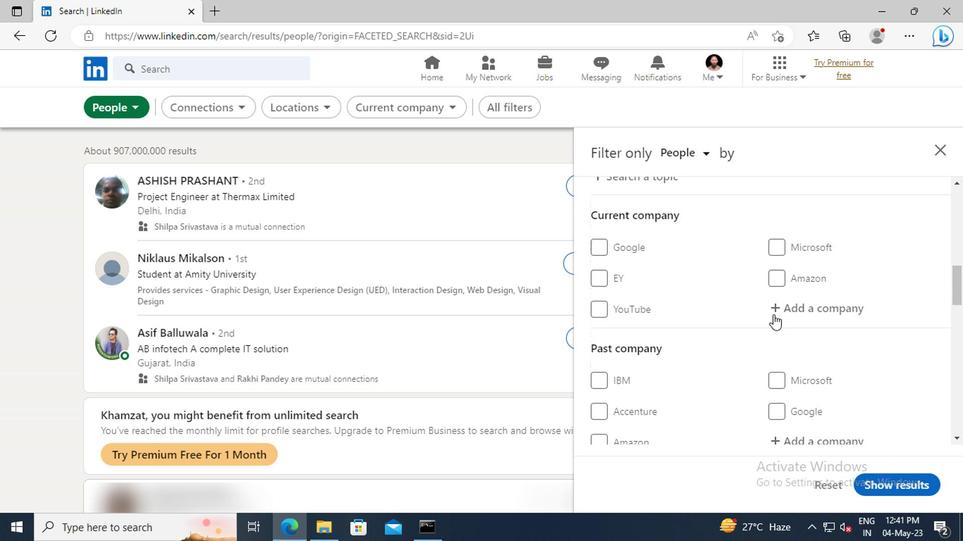 
Action: Mouse pressed left at (771, 313)
Screenshot: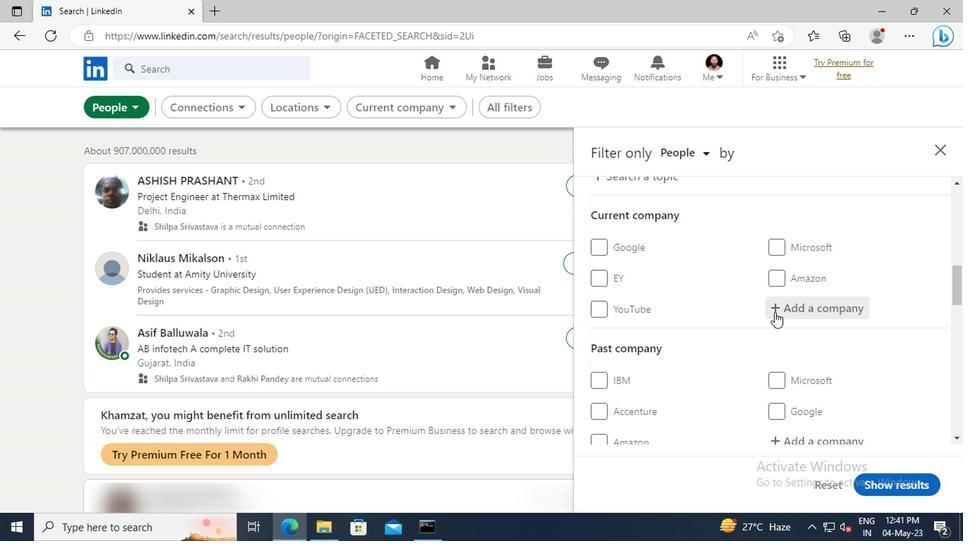 
Action: Key pressed <Key.shift>CANADA<Key.space><Key.shift>JOBS<Key.space><Key.shift>|<Key.space><Key.shift>AUST
Screenshot: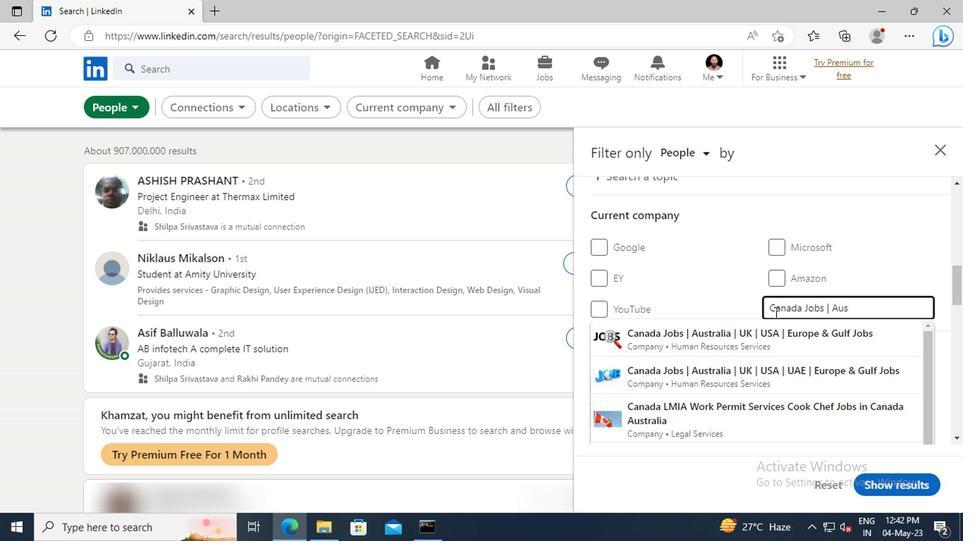 
Action: Mouse moved to (771, 334)
Screenshot: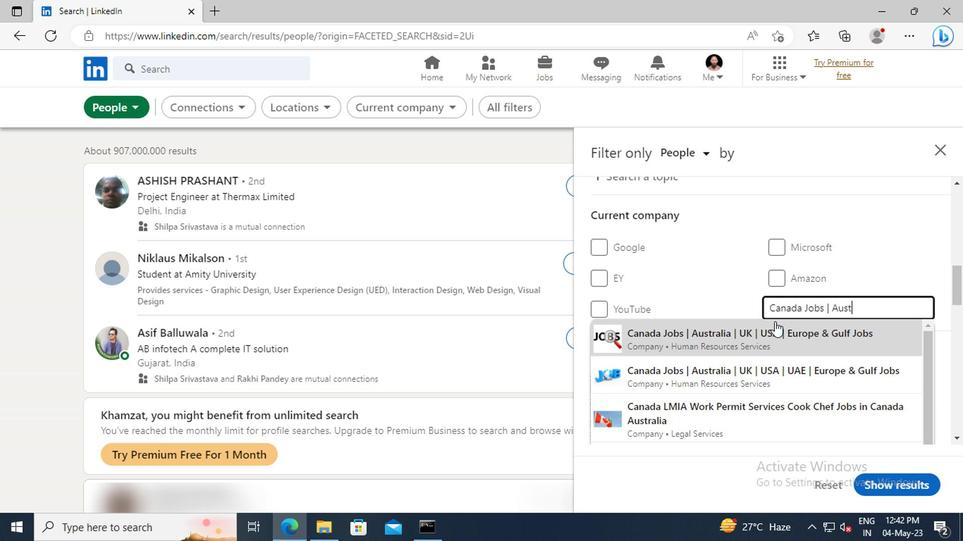 
Action: Mouse pressed left at (771, 334)
Screenshot: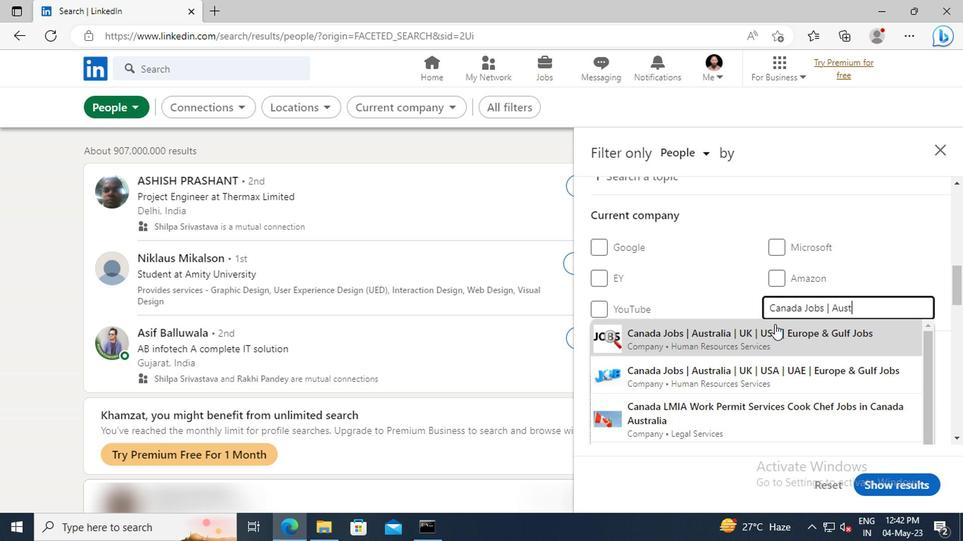 
Action: Mouse scrolled (771, 333) with delta (0, 0)
Screenshot: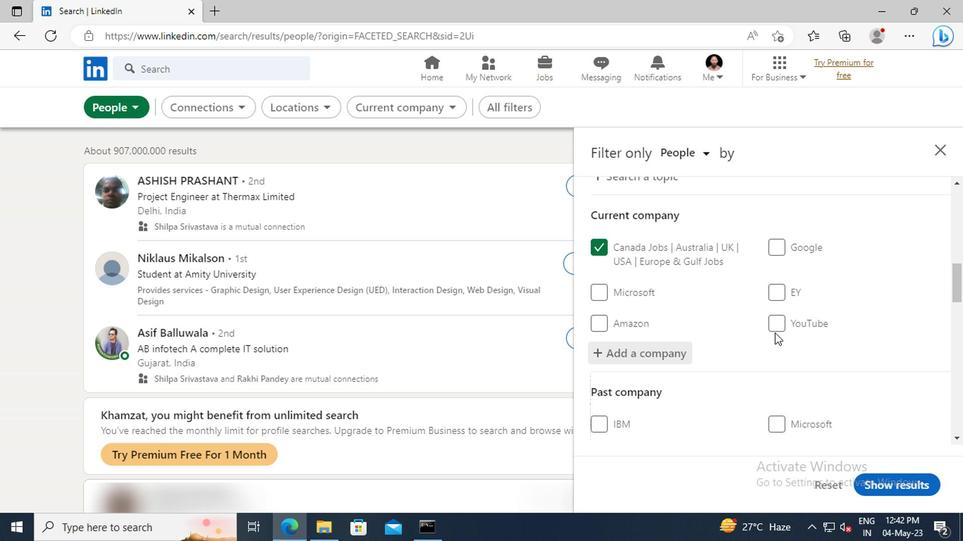 
Action: Mouse scrolled (771, 333) with delta (0, 0)
Screenshot: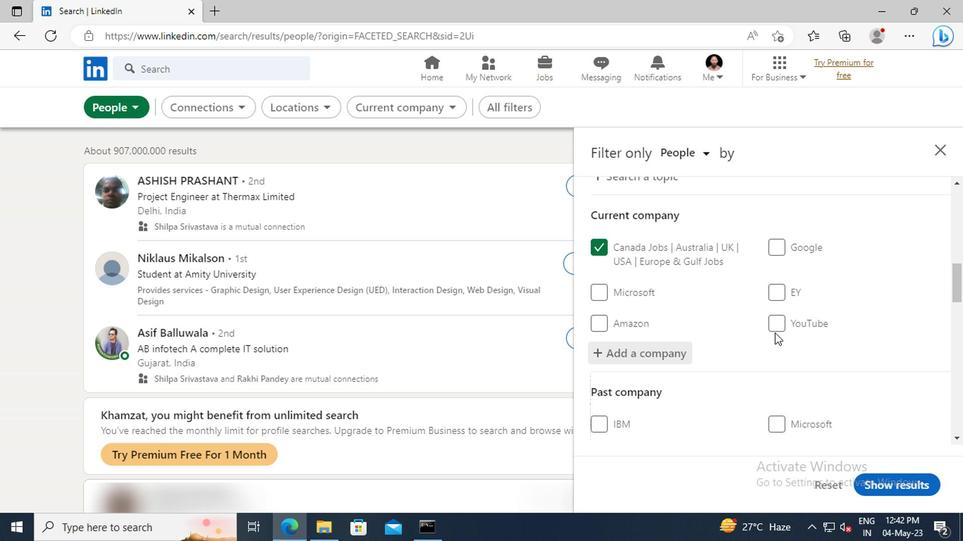 
Action: Mouse moved to (771, 327)
Screenshot: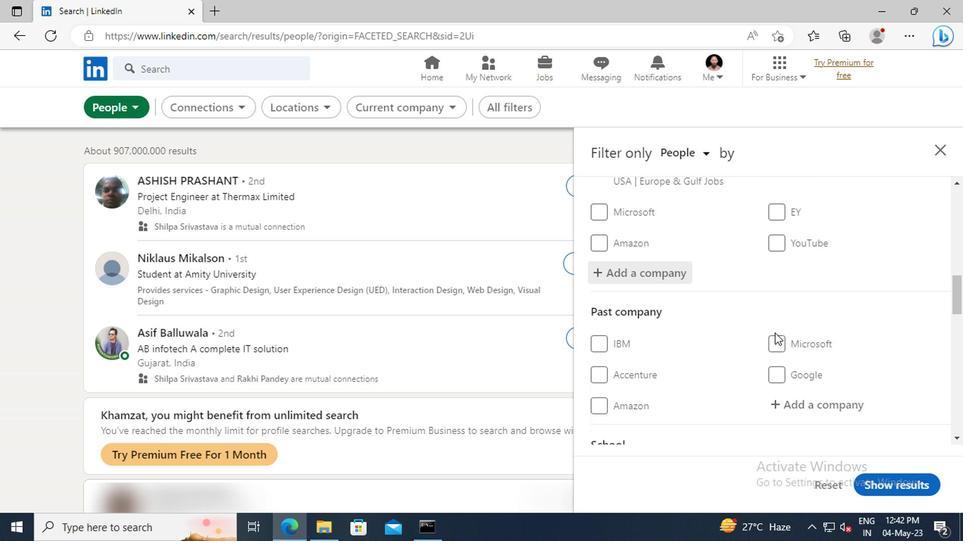 
Action: Mouse scrolled (771, 326) with delta (0, -1)
Screenshot: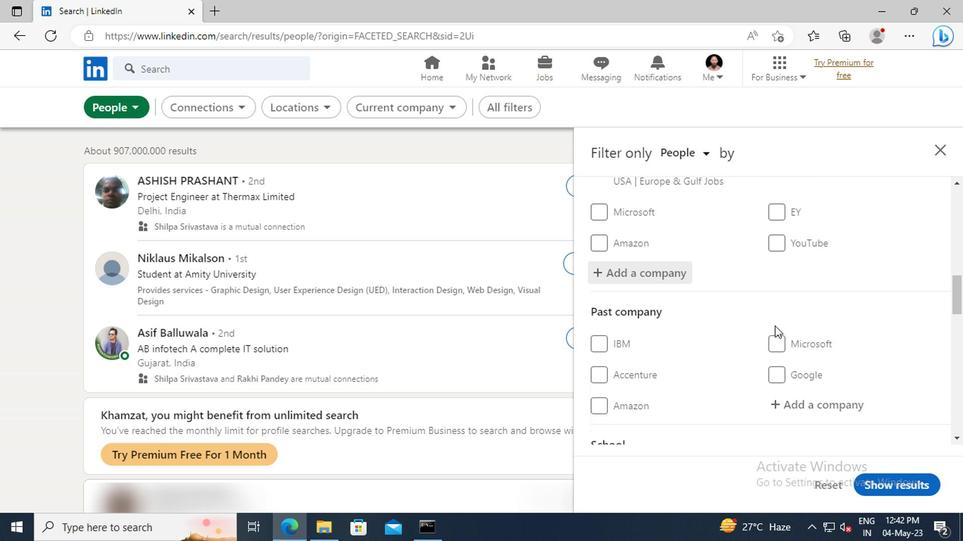 
Action: Mouse scrolled (771, 326) with delta (0, -1)
Screenshot: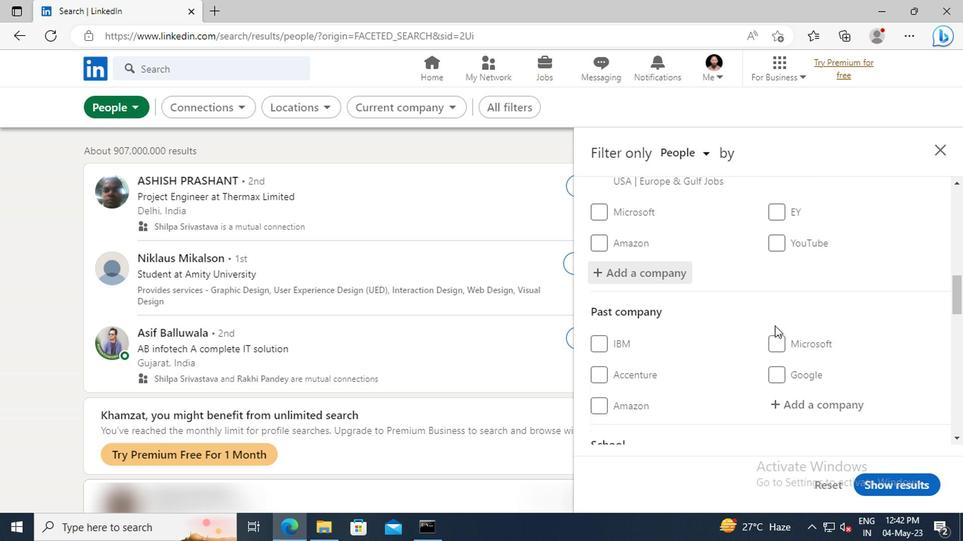 
Action: Mouse moved to (771, 327)
Screenshot: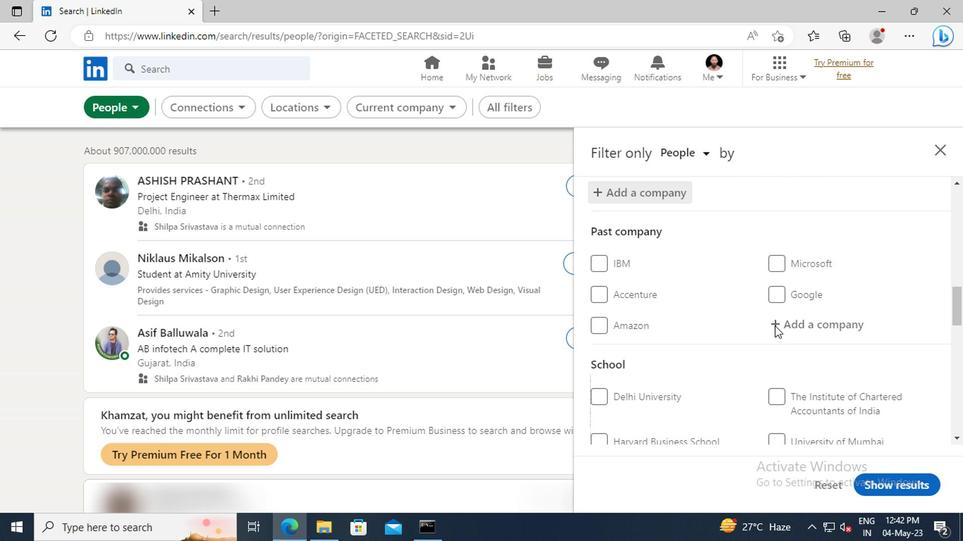 
Action: Mouse scrolled (771, 326) with delta (0, -1)
Screenshot: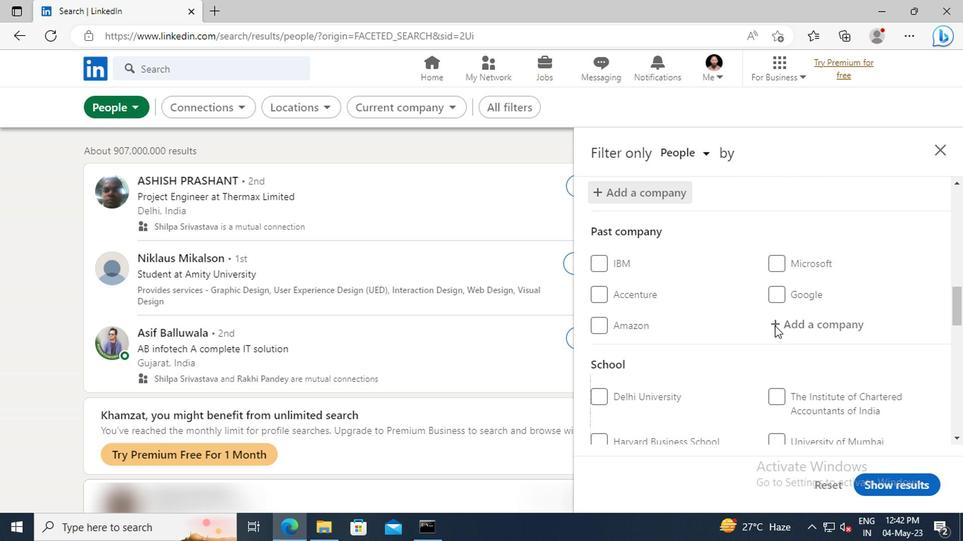 
Action: Mouse scrolled (771, 326) with delta (0, -1)
Screenshot: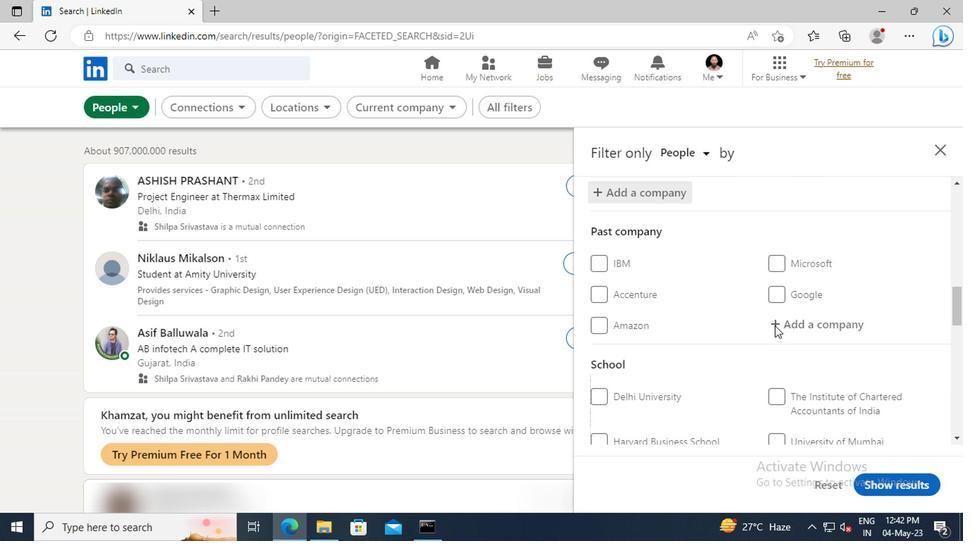 
Action: Mouse scrolled (771, 326) with delta (0, -1)
Screenshot: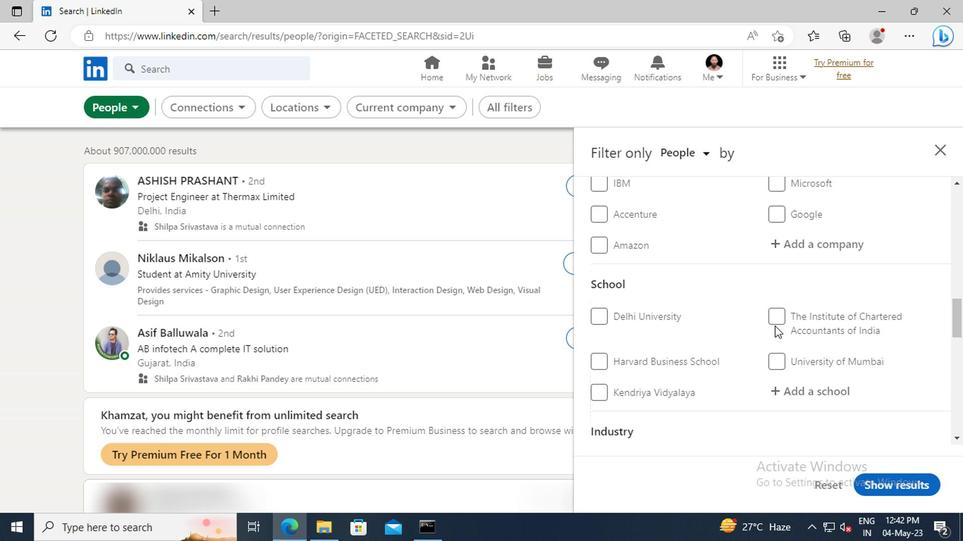 
Action: Mouse moved to (781, 349)
Screenshot: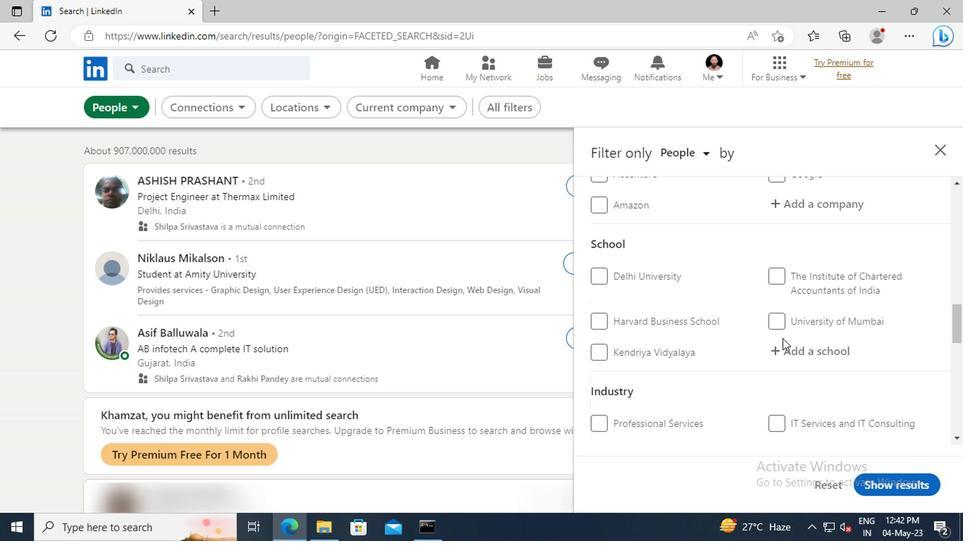 
Action: Mouse pressed left at (781, 349)
Screenshot: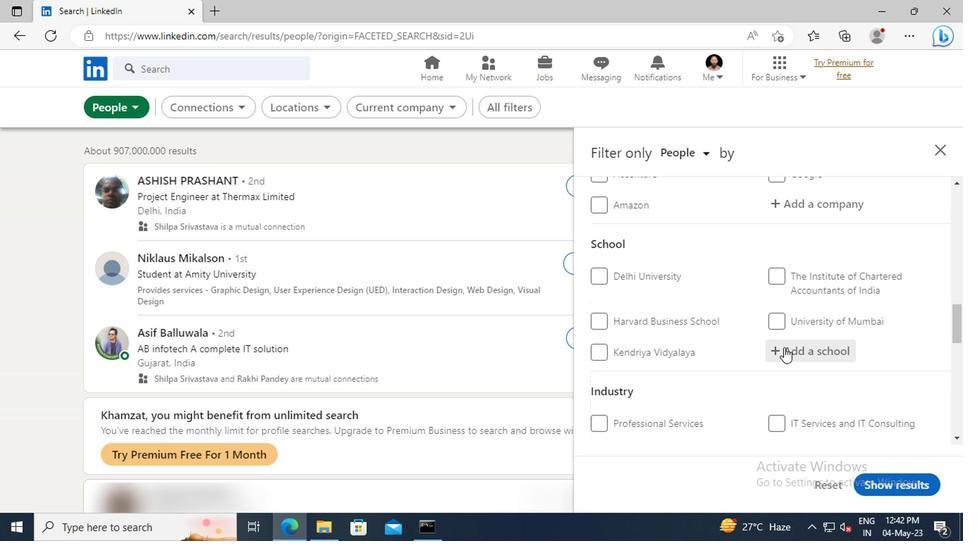 
Action: Mouse moved to (783, 351)
Screenshot: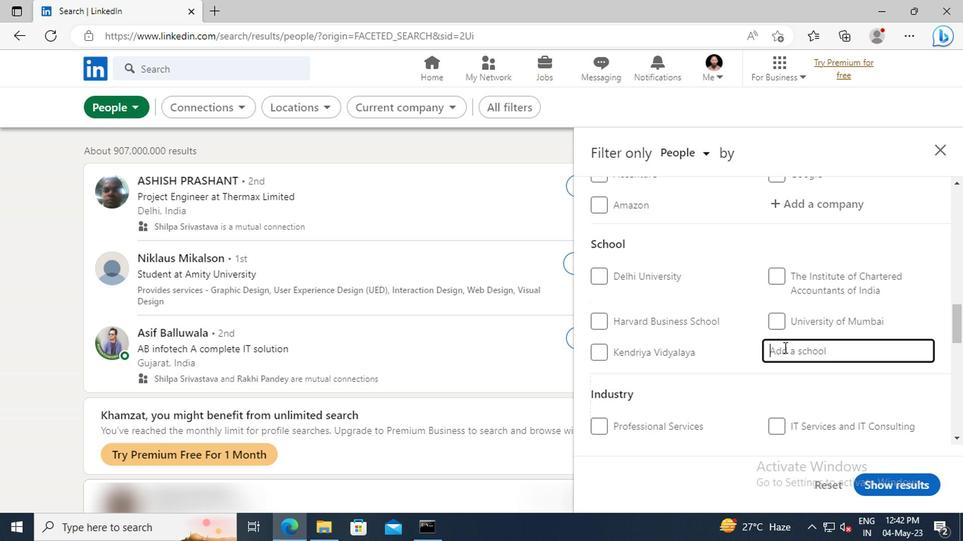 
Action: Key pressed <Key.shift>B<Key.space><Key.shift>S<Key.space><Key.shift>ABDUR<Key.space>
Screenshot: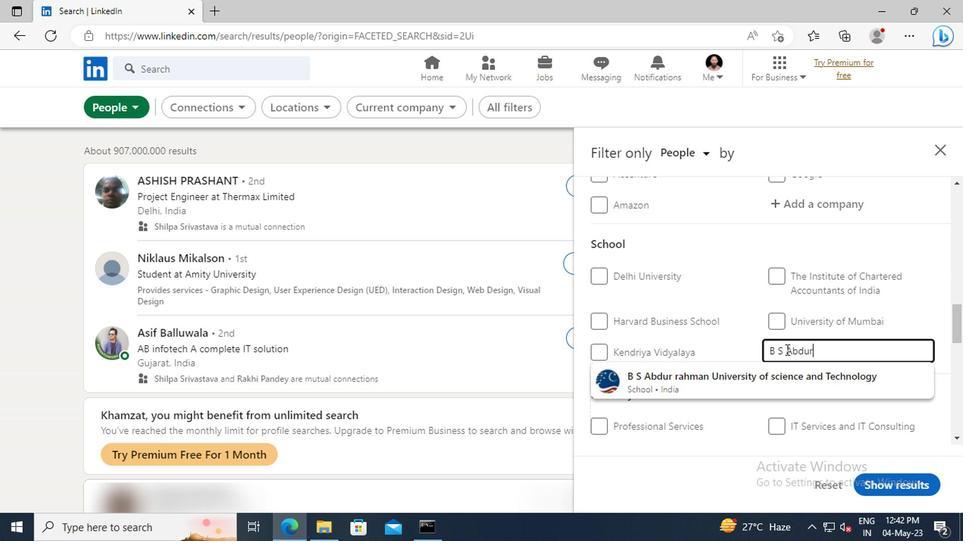 
Action: Mouse moved to (783, 375)
Screenshot: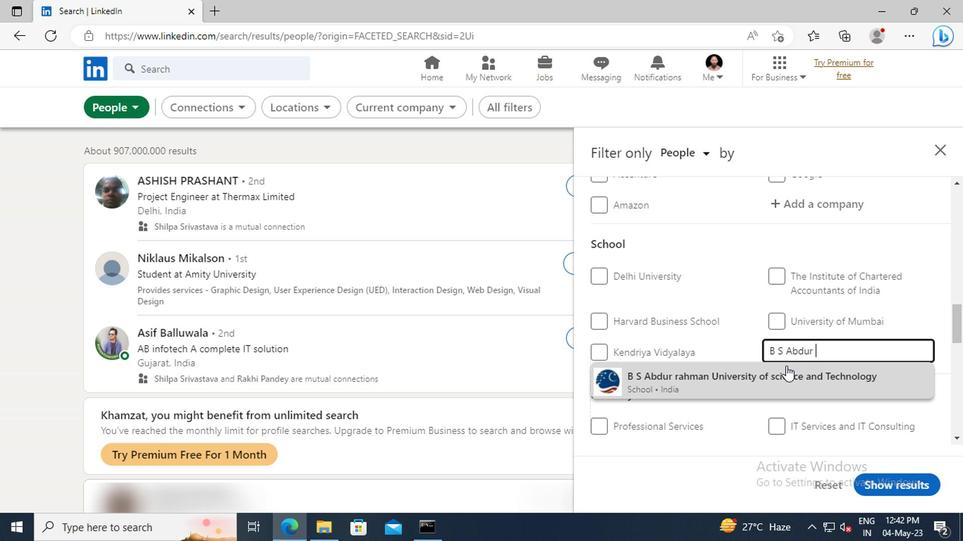 
Action: Mouse pressed left at (783, 375)
Screenshot: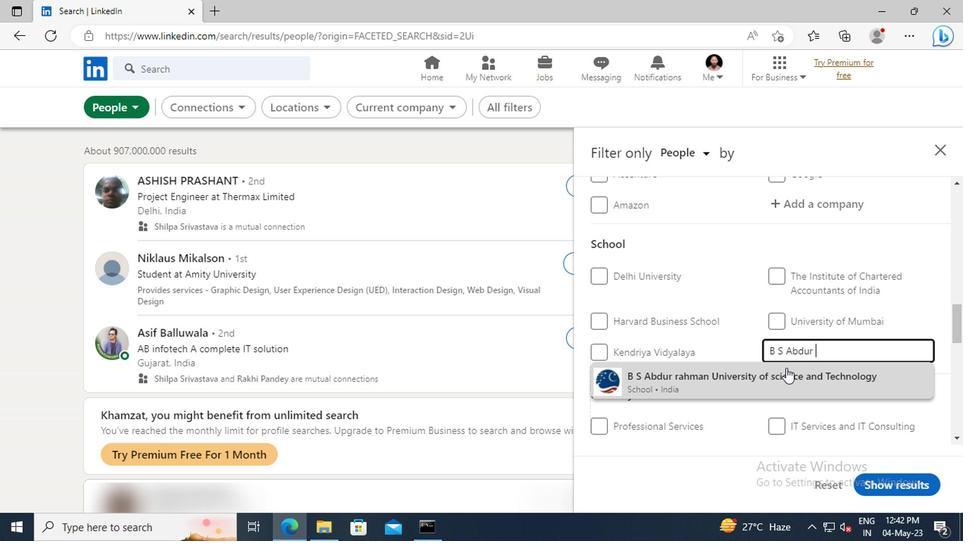 
Action: Mouse scrolled (783, 375) with delta (0, 0)
Screenshot: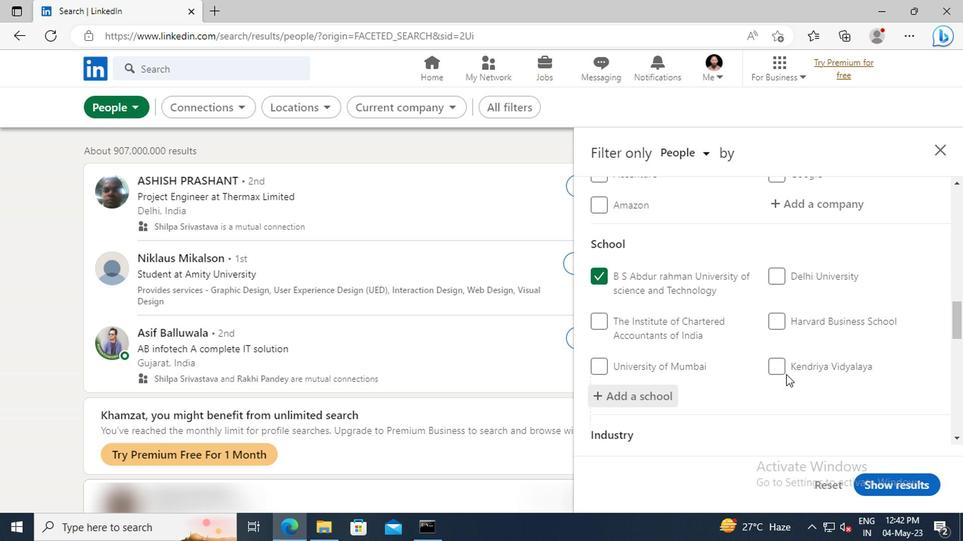 
Action: Mouse scrolled (783, 375) with delta (0, 0)
Screenshot: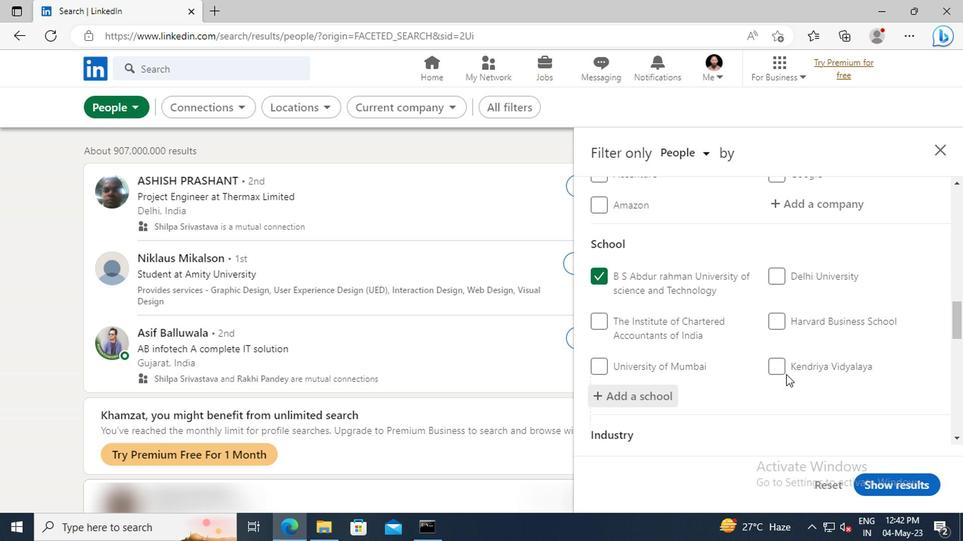 
Action: Mouse moved to (784, 367)
Screenshot: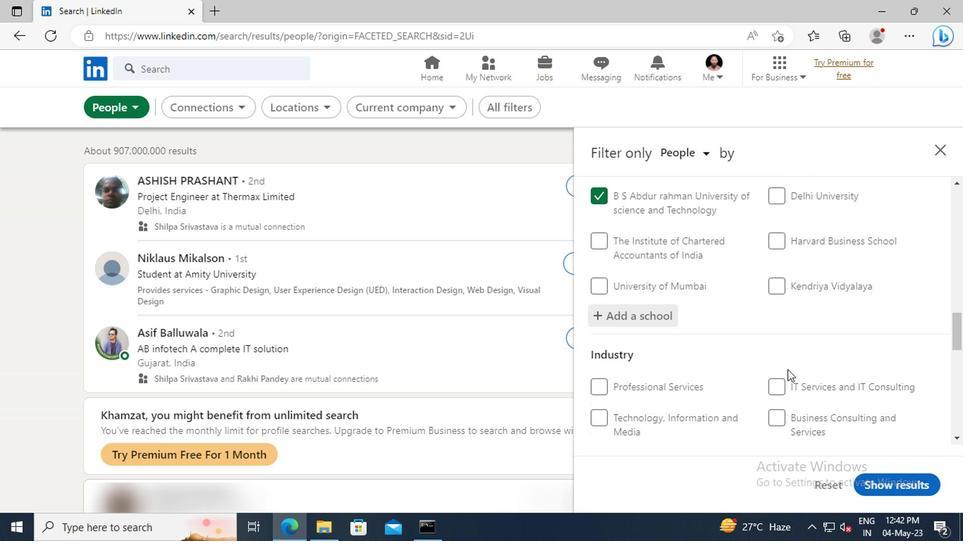 
Action: Mouse scrolled (784, 366) with delta (0, 0)
Screenshot: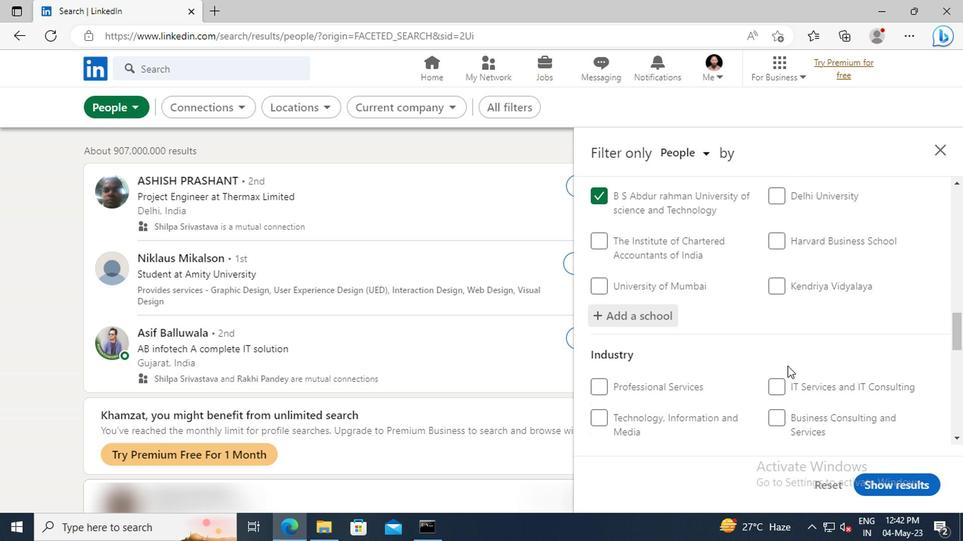 
Action: Mouse scrolled (784, 366) with delta (0, 0)
Screenshot: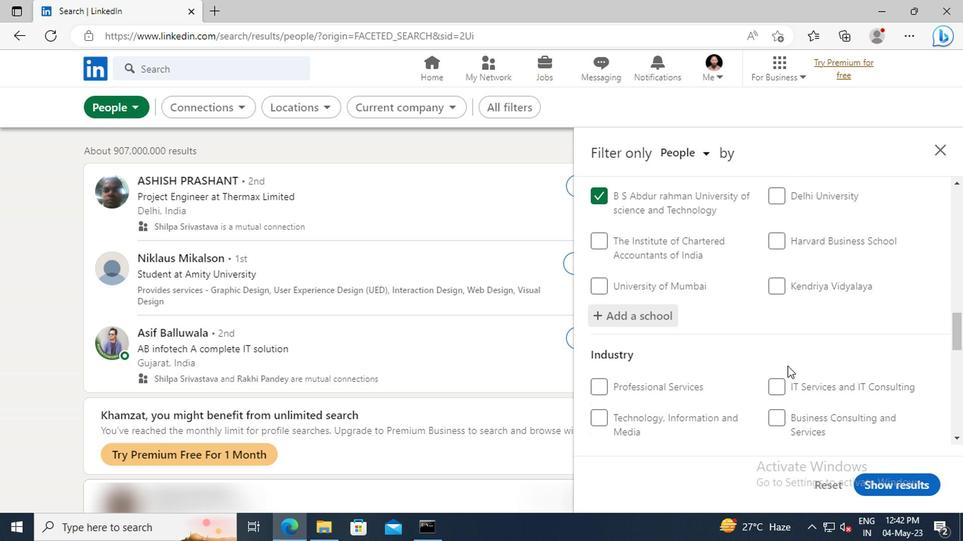 
Action: Mouse moved to (784, 363)
Screenshot: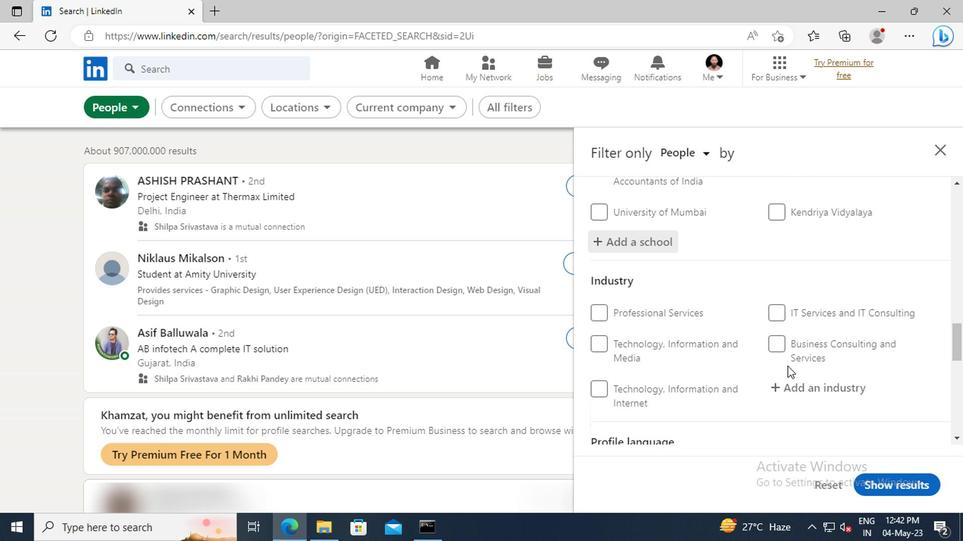 
Action: Mouse scrolled (784, 363) with delta (0, 0)
Screenshot: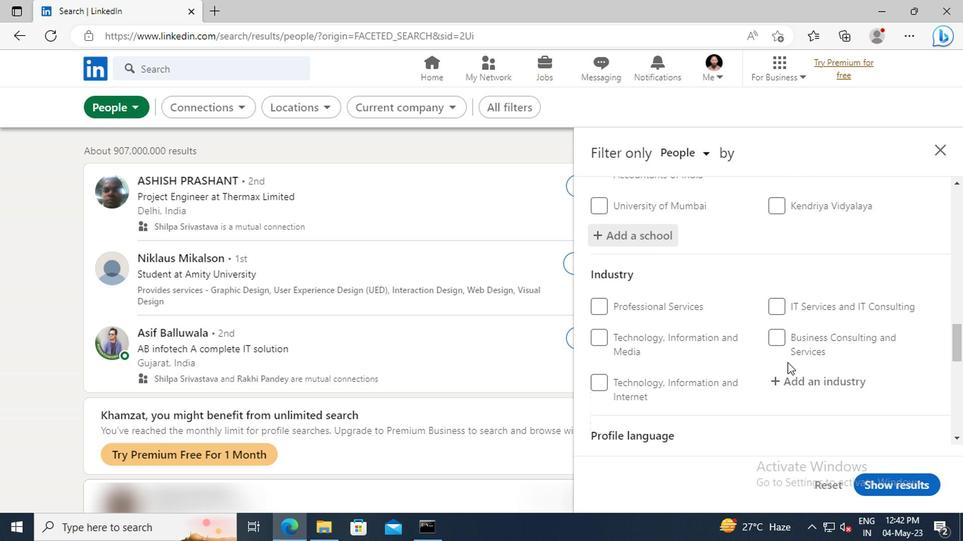 
Action: Mouse moved to (786, 346)
Screenshot: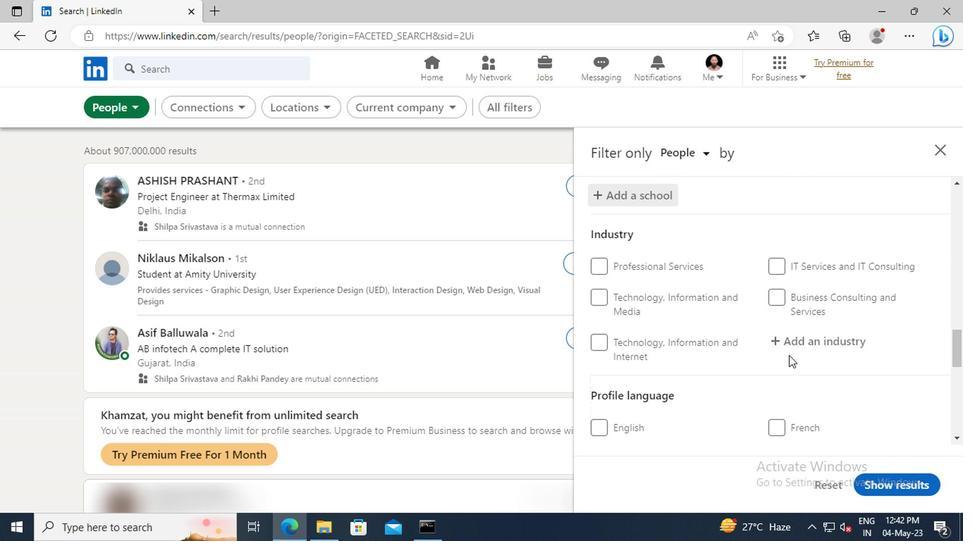 
Action: Mouse pressed left at (786, 346)
Screenshot: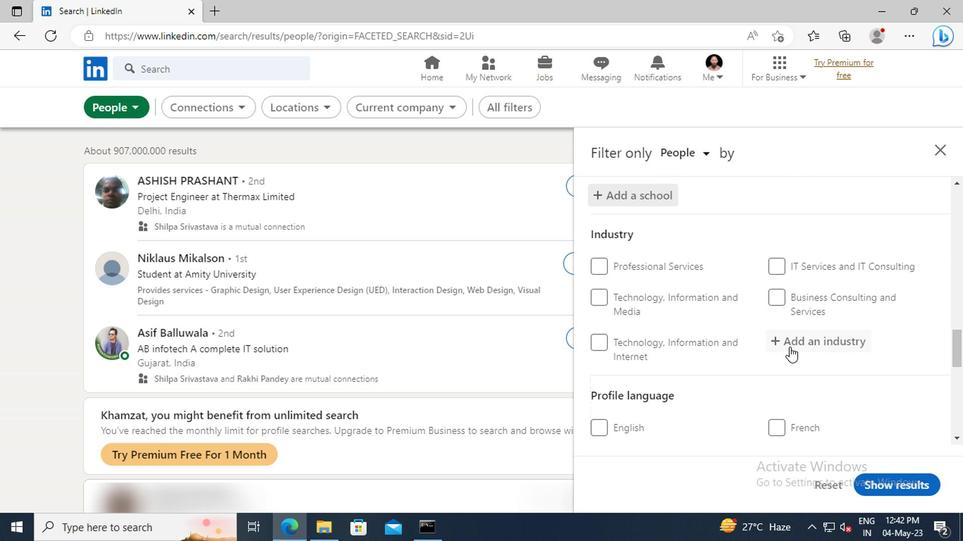 
Action: Key pressed <Key.shift>E-<Key.shift>LEA
Screenshot: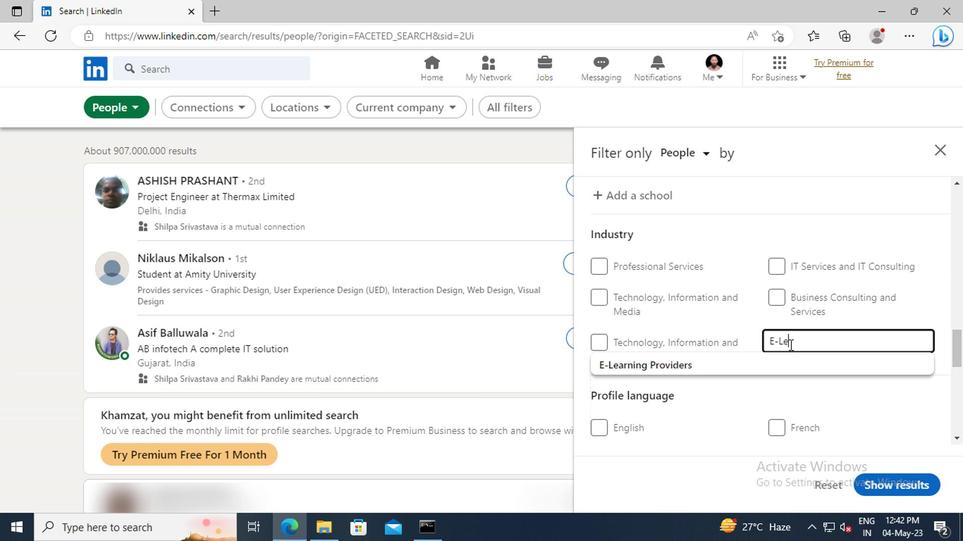 
Action: Mouse moved to (791, 358)
Screenshot: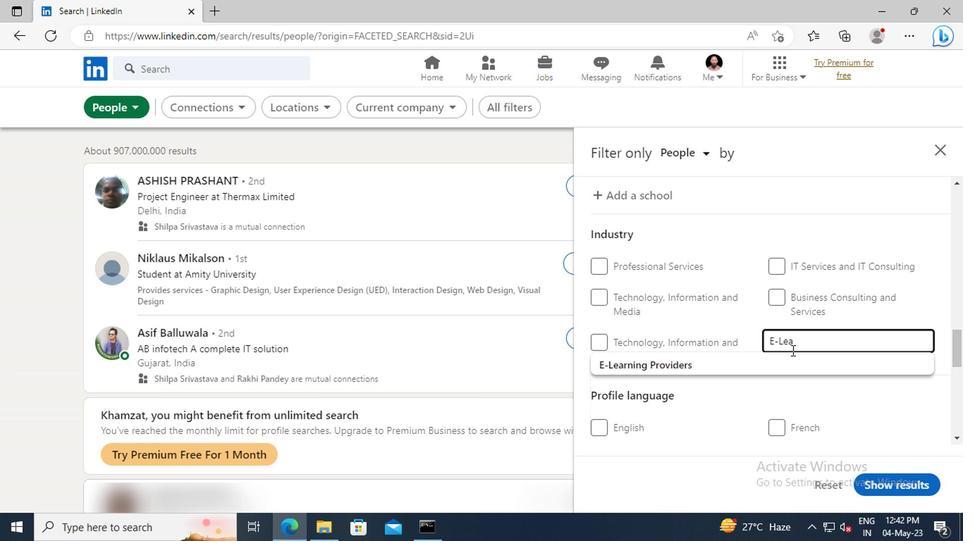 
Action: Mouse pressed left at (791, 358)
Screenshot: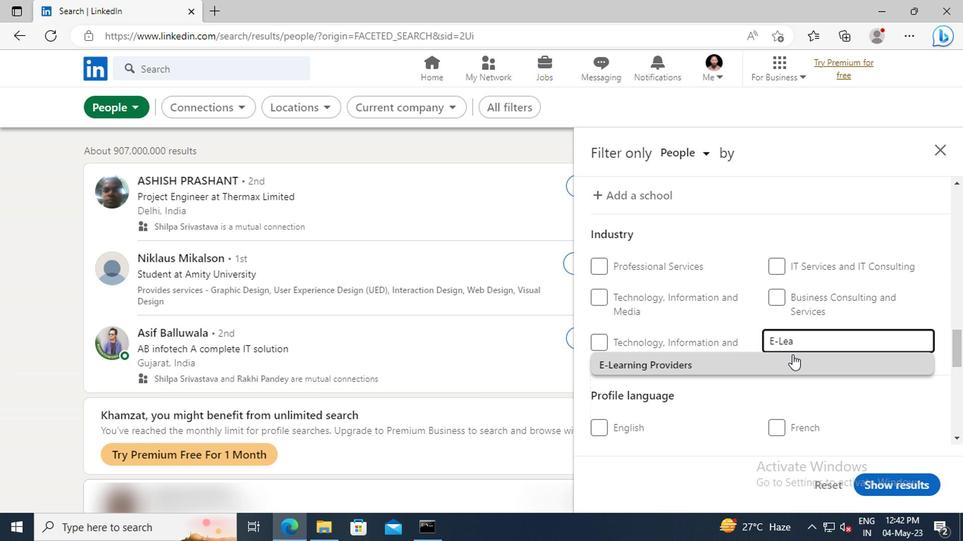 
Action: Mouse scrolled (791, 357) with delta (0, -1)
Screenshot: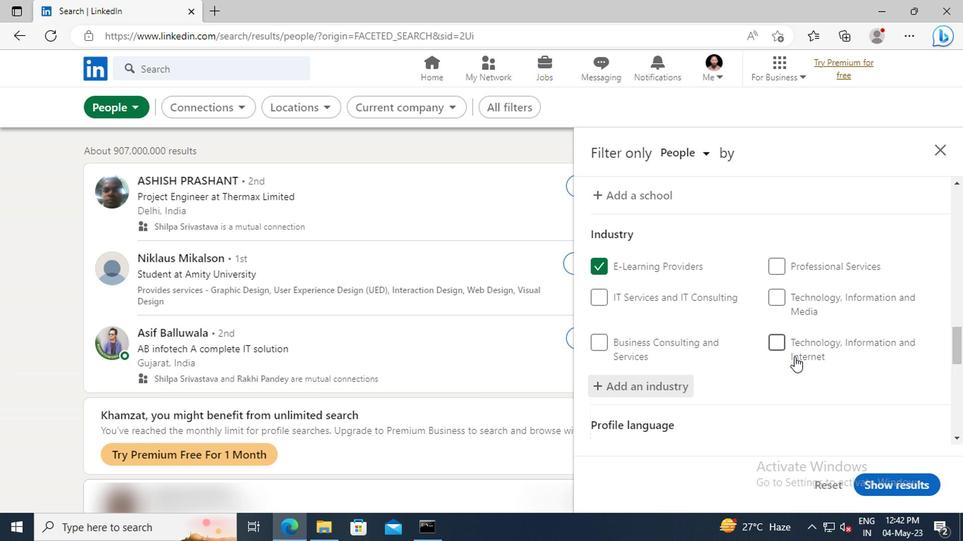
Action: Mouse scrolled (791, 357) with delta (0, -1)
Screenshot: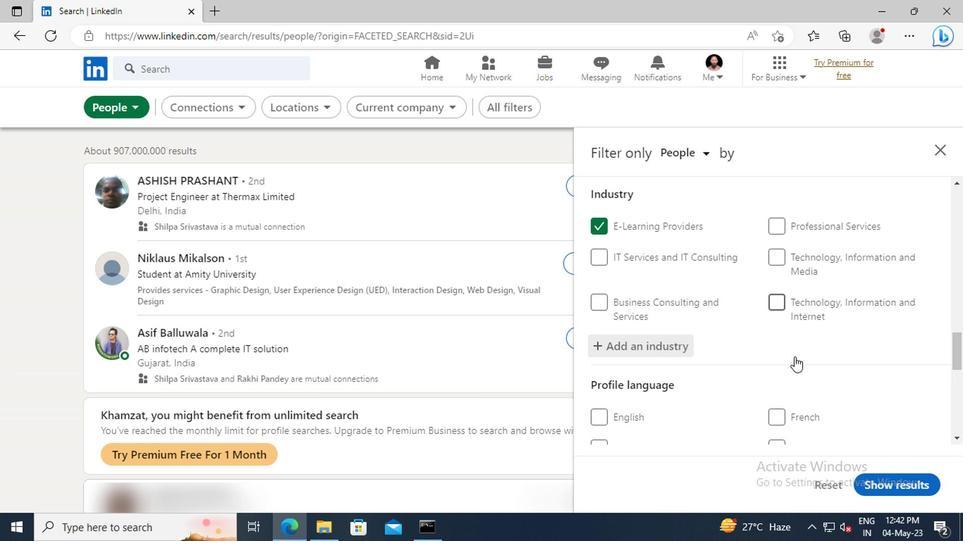 
Action: Mouse scrolled (791, 357) with delta (0, -1)
Screenshot: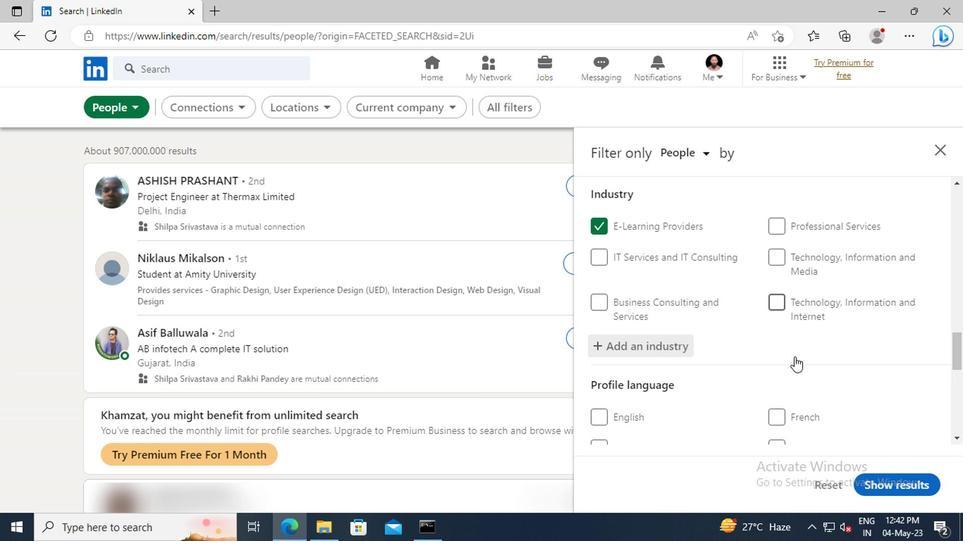 
Action: Mouse moved to (791, 350)
Screenshot: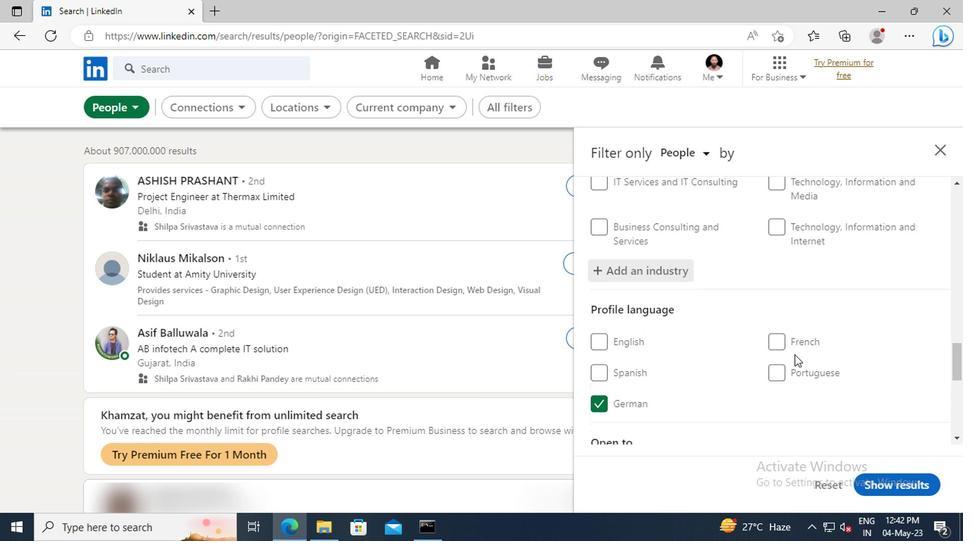 
Action: Mouse scrolled (791, 349) with delta (0, 0)
Screenshot: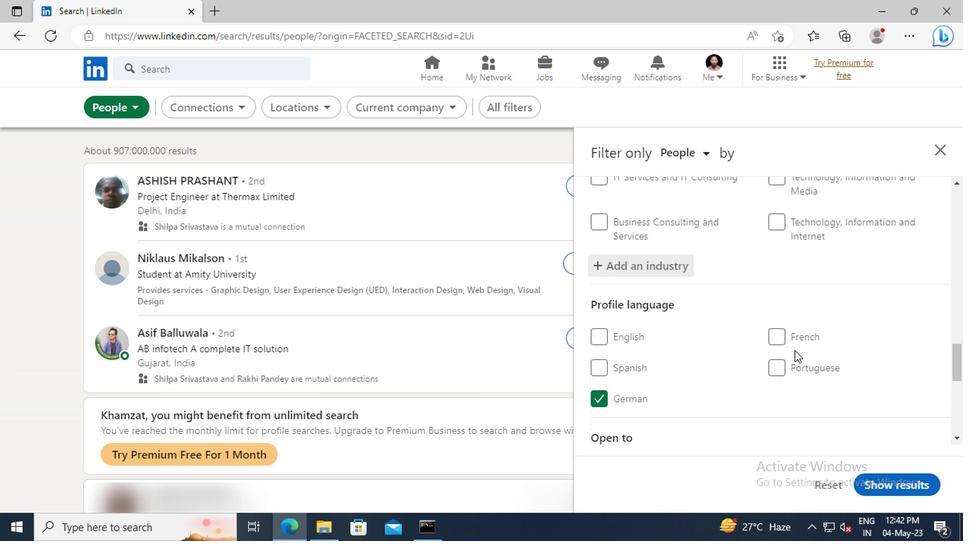 
Action: Mouse scrolled (791, 349) with delta (0, 0)
Screenshot: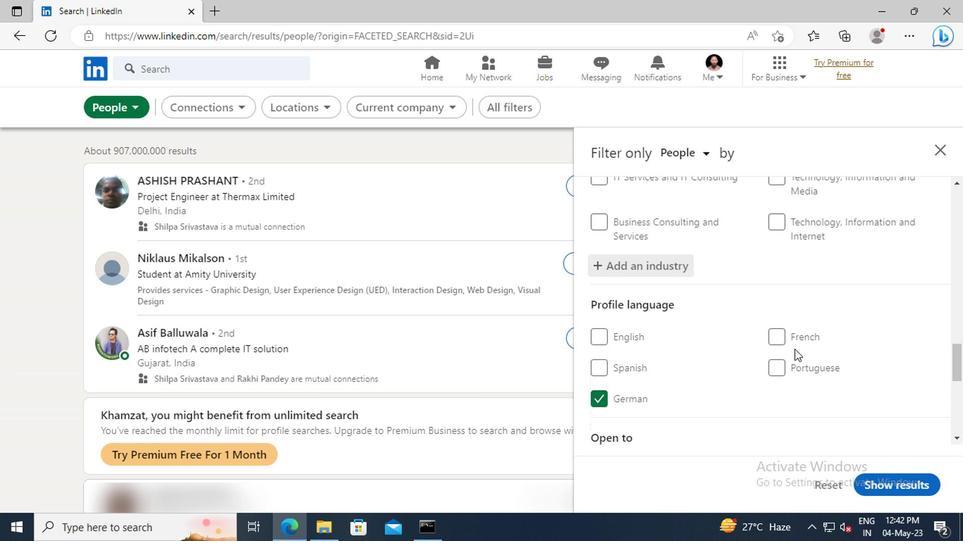 
Action: Mouse moved to (791, 343)
Screenshot: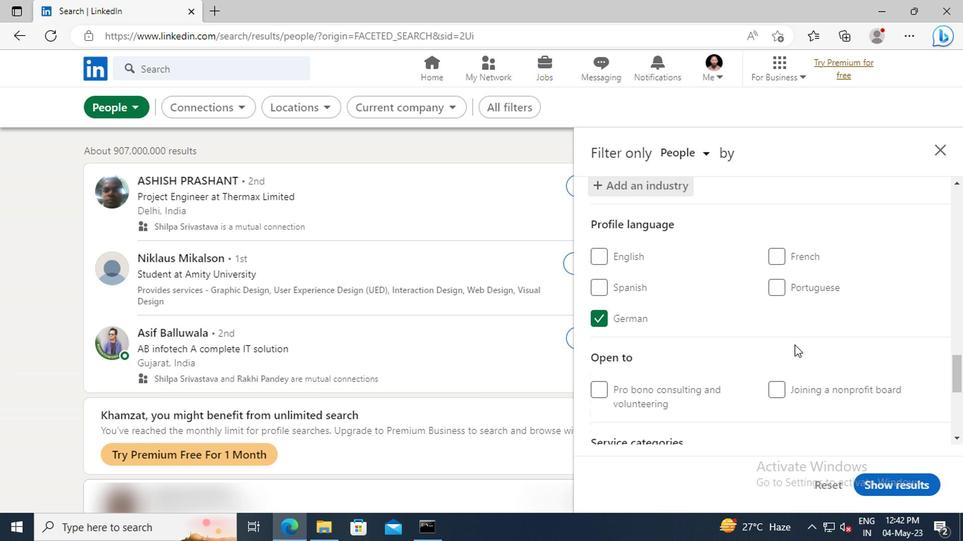 
Action: Mouse scrolled (791, 342) with delta (0, 0)
Screenshot: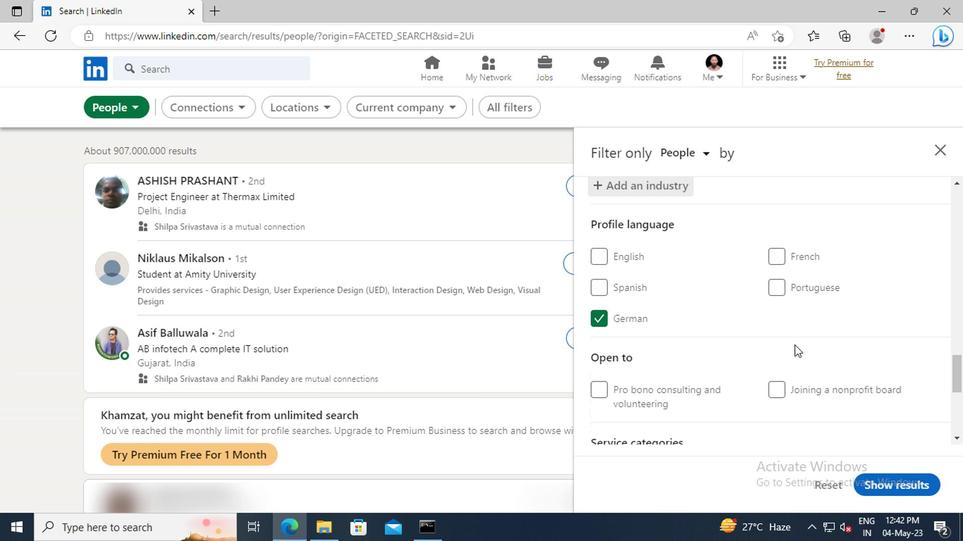 
Action: Mouse scrolled (791, 342) with delta (0, 0)
Screenshot: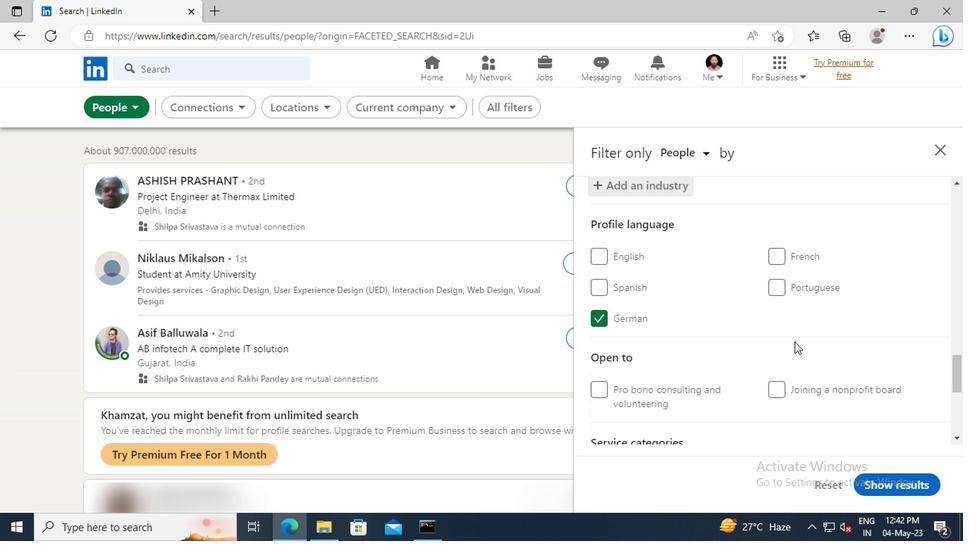
Action: Mouse moved to (788, 332)
Screenshot: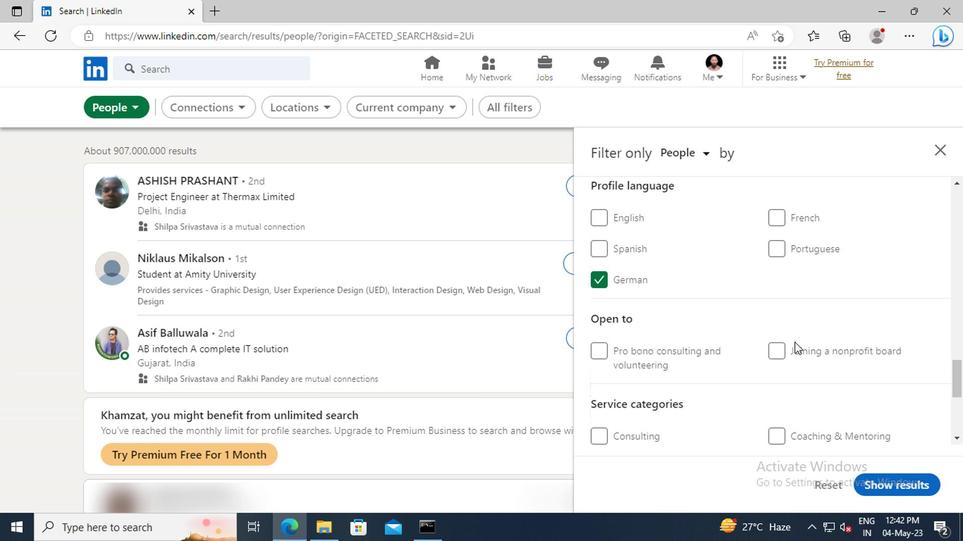 
Action: Mouse scrolled (788, 331) with delta (0, -1)
Screenshot: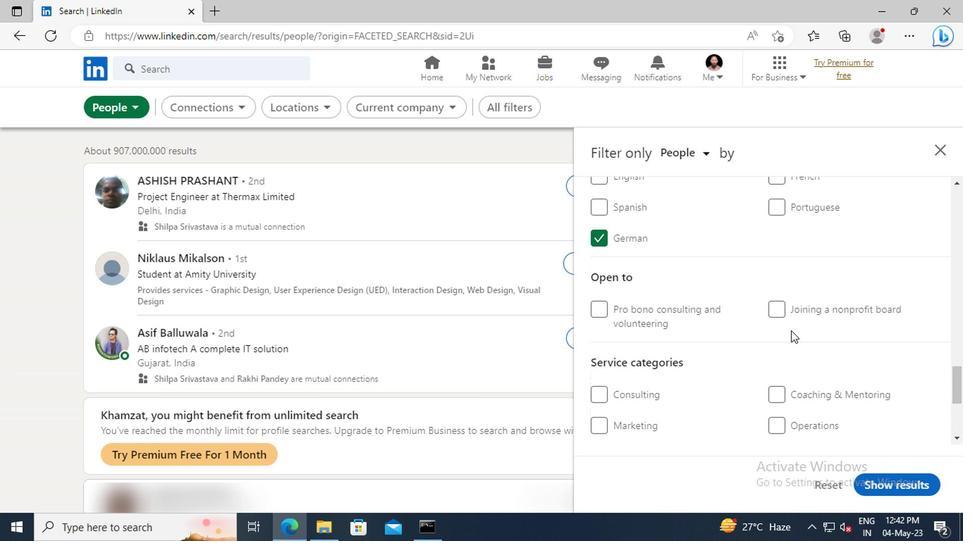 
Action: Mouse scrolled (788, 331) with delta (0, -1)
Screenshot: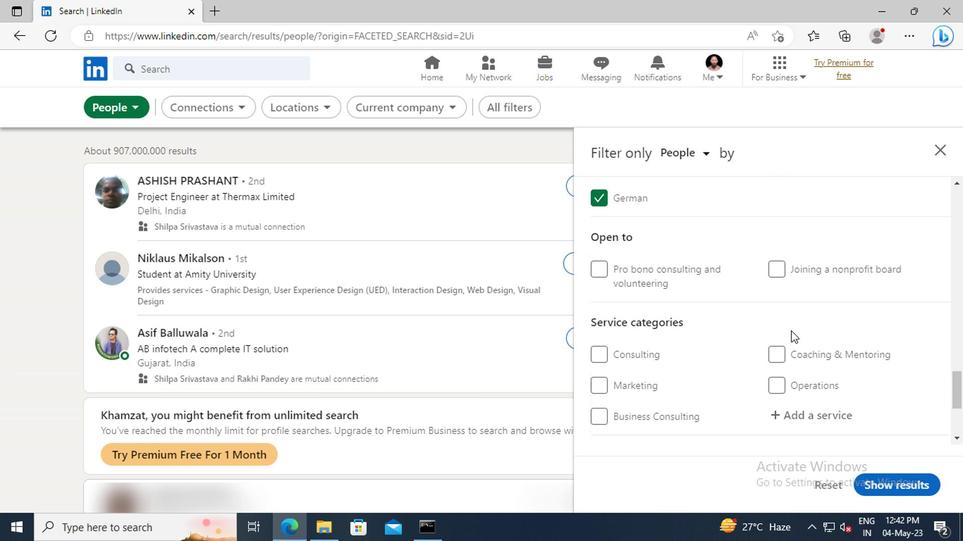 
Action: Mouse scrolled (788, 331) with delta (0, -1)
Screenshot: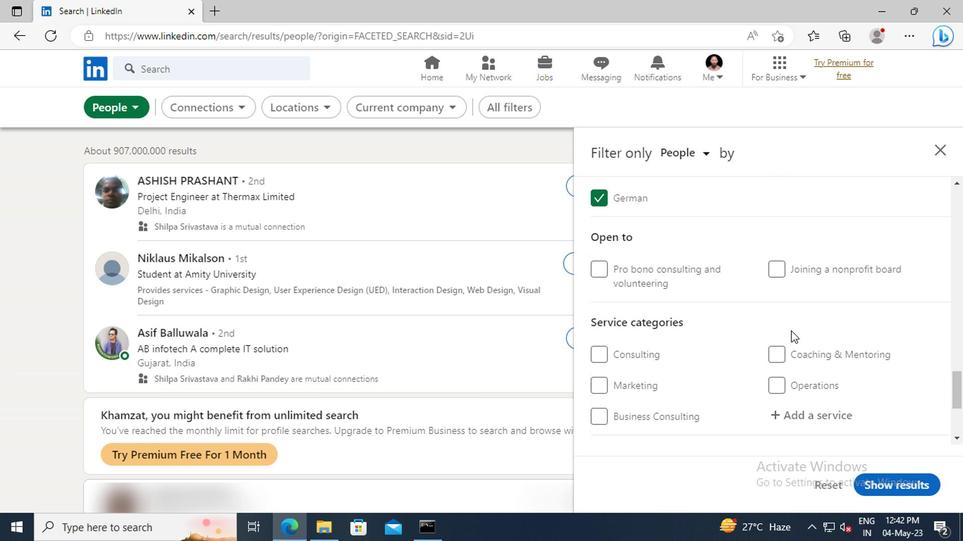 
Action: Mouse moved to (790, 334)
Screenshot: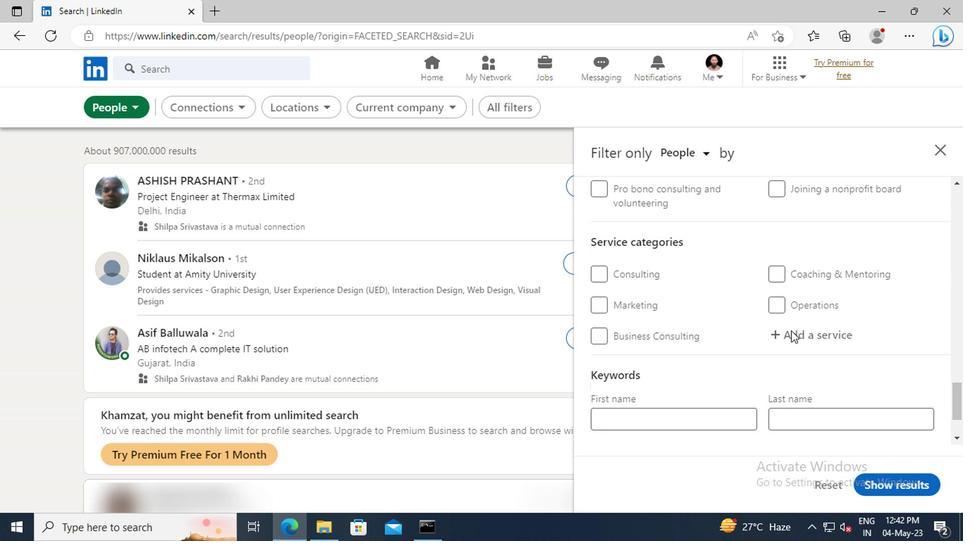 
Action: Mouse pressed left at (790, 334)
Screenshot: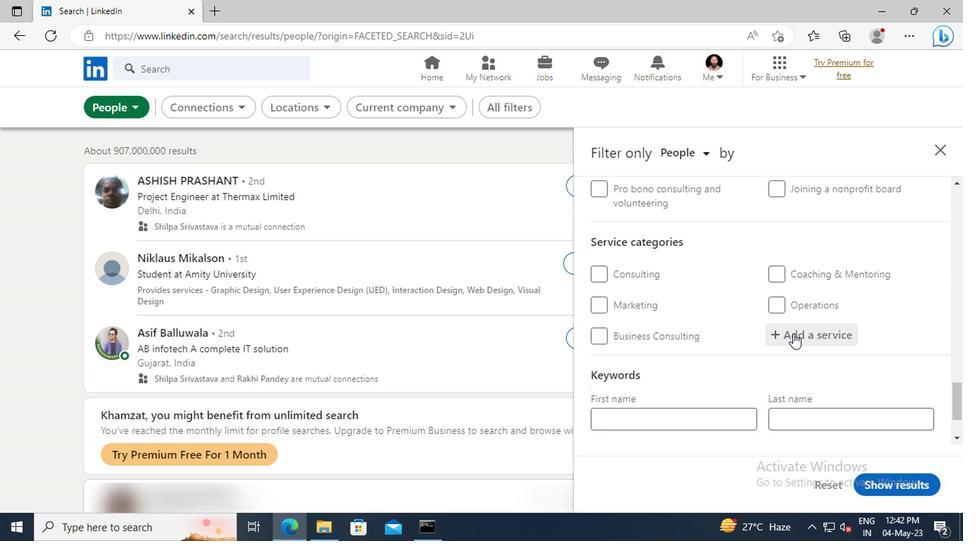 
Action: Key pressed <Key.shift>VISUAL
Screenshot: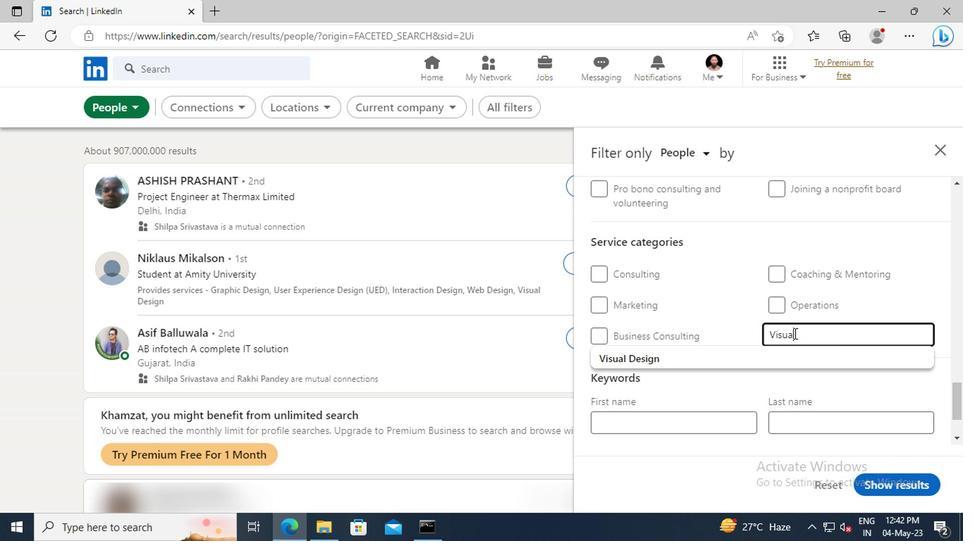 
Action: Mouse moved to (795, 355)
Screenshot: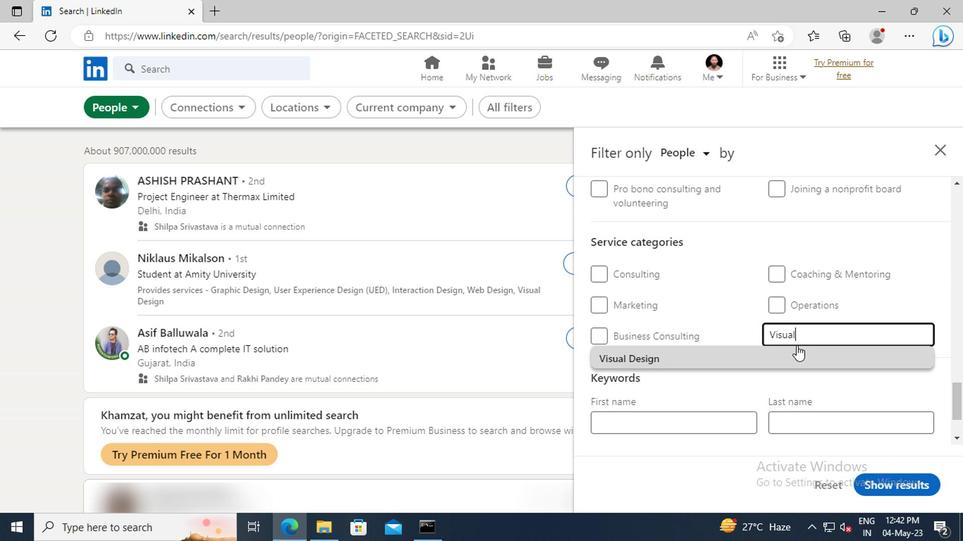 
Action: Mouse pressed left at (795, 355)
Screenshot: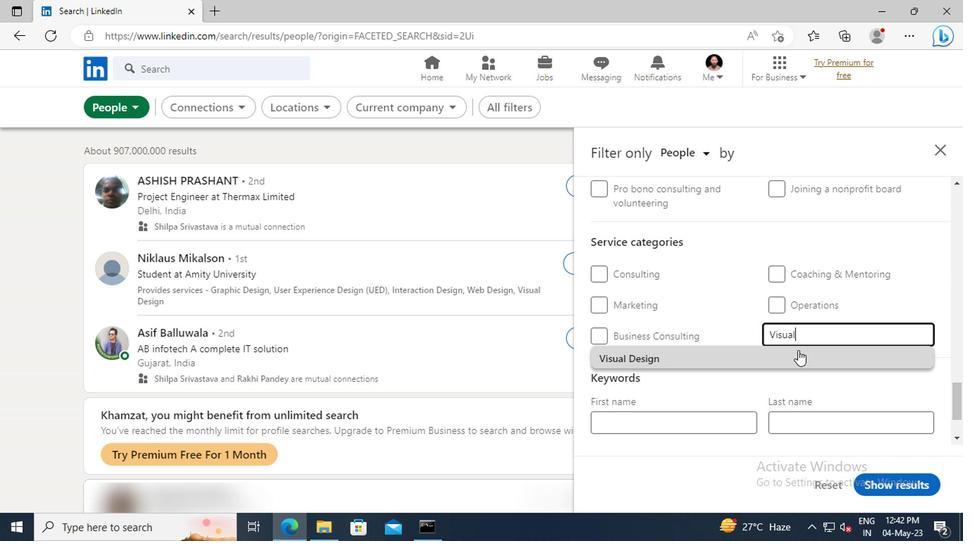
Action: Mouse scrolled (795, 354) with delta (0, 0)
Screenshot: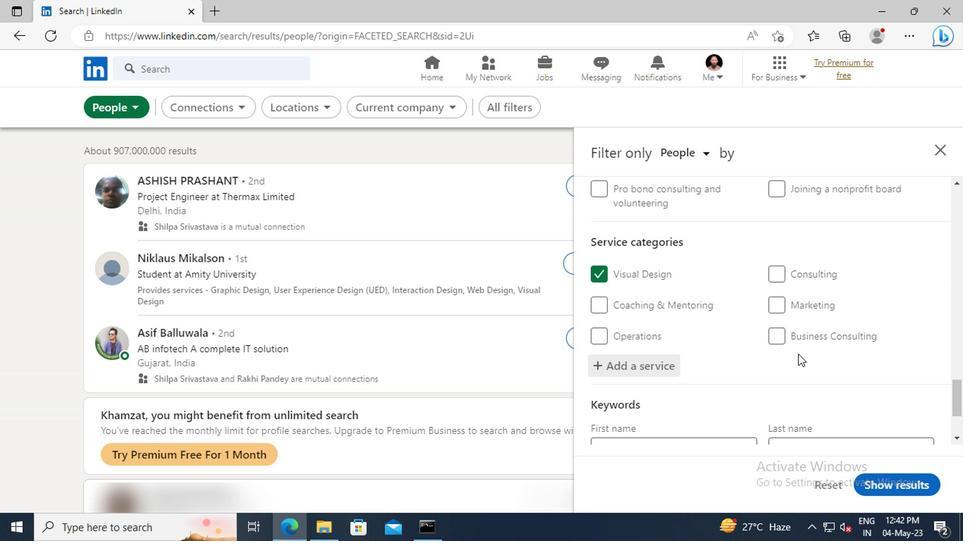 
Action: Mouse scrolled (795, 354) with delta (0, 0)
Screenshot: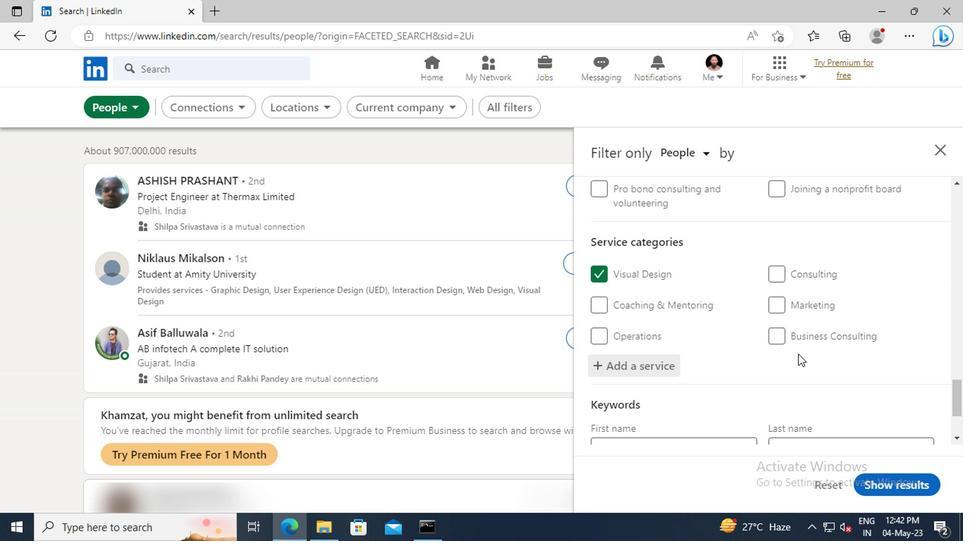 
Action: Mouse scrolled (795, 354) with delta (0, 0)
Screenshot: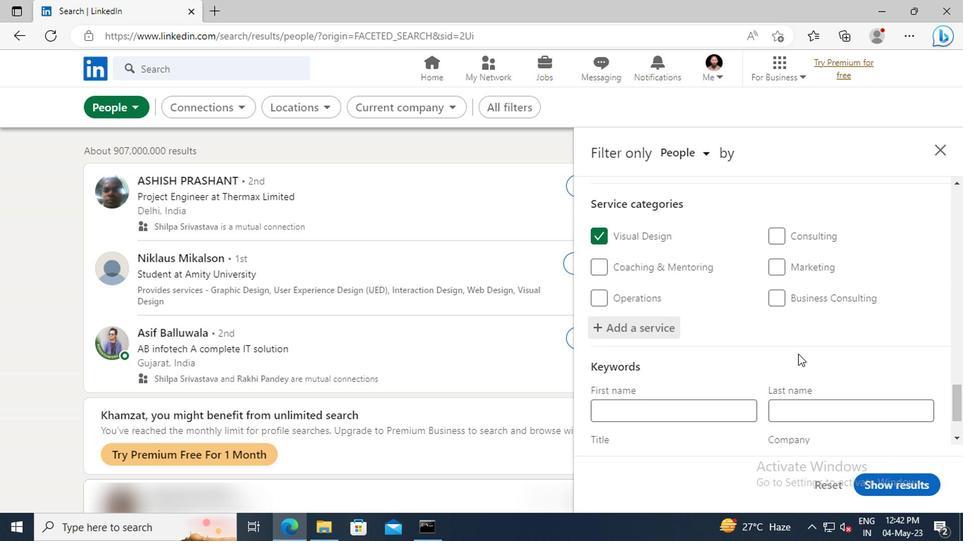 
Action: Mouse scrolled (795, 354) with delta (0, 0)
Screenshot: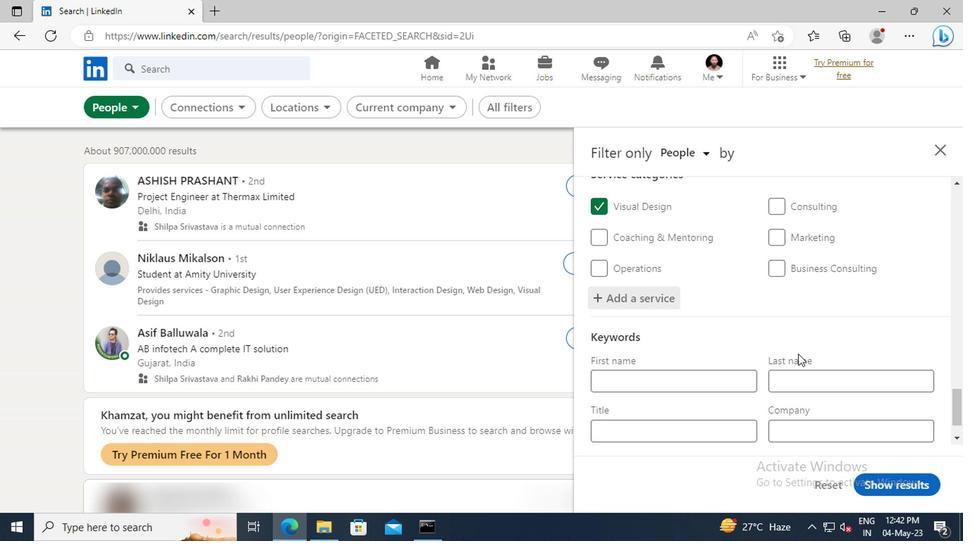 
Action: Mouse moved to (711, 378)
Screenshot: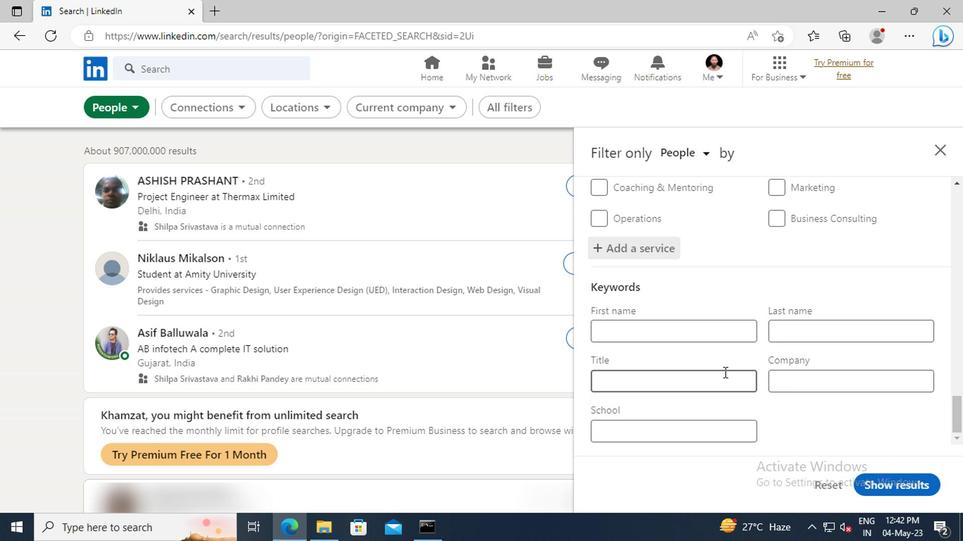 
Action: Mouse pressed left at (711, 378)
Screenshot: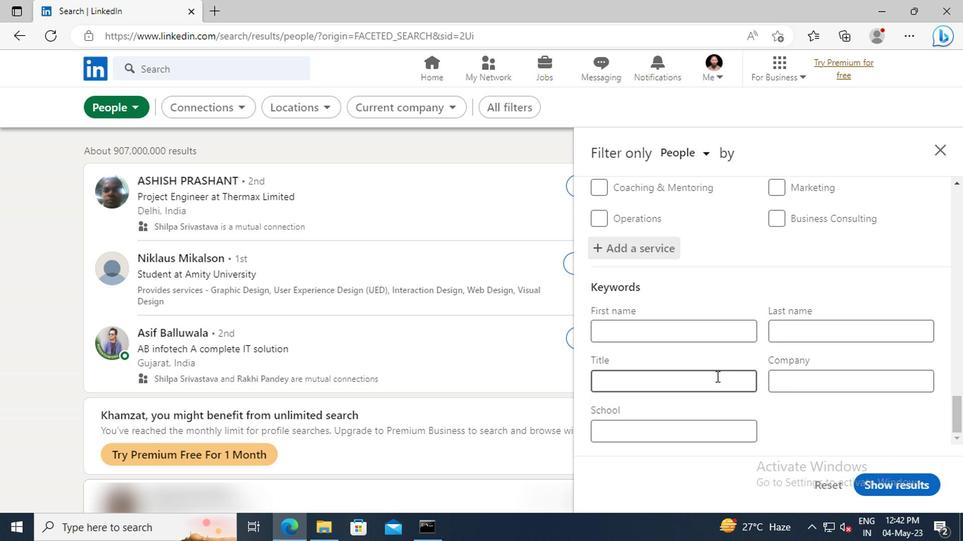 
Action: Key pressed <Key.shift>ASSISTANT<Key.space><Key.shift>ENGINEER<Key.enter>
Screenshot: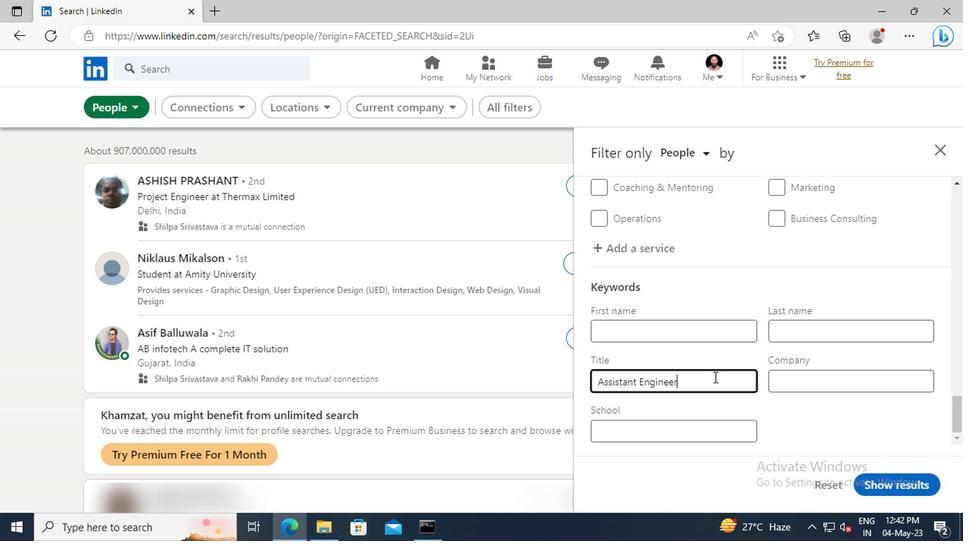 
Action: Mouse moved to (884, 488)
Screenshot: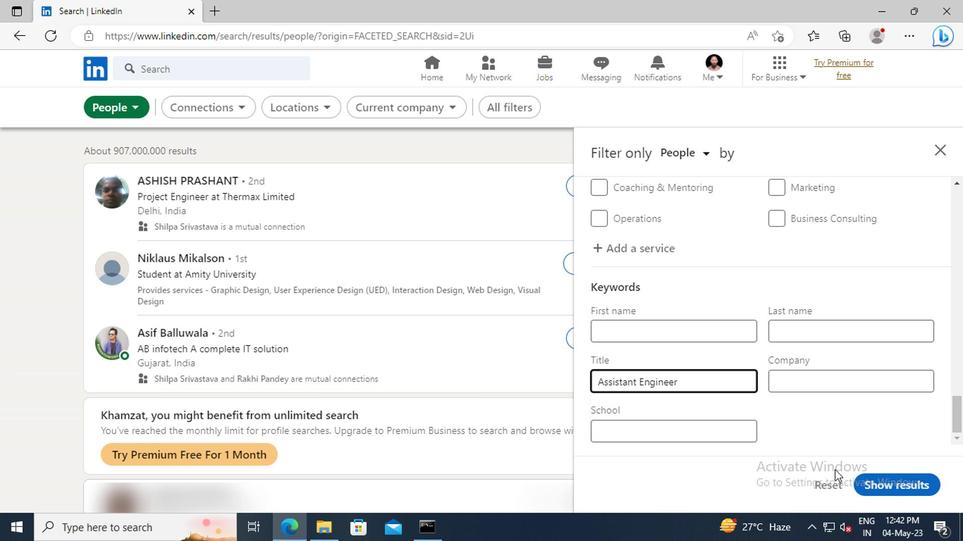 
Action: Mouse pressed left at (884, 488)
Screenshot: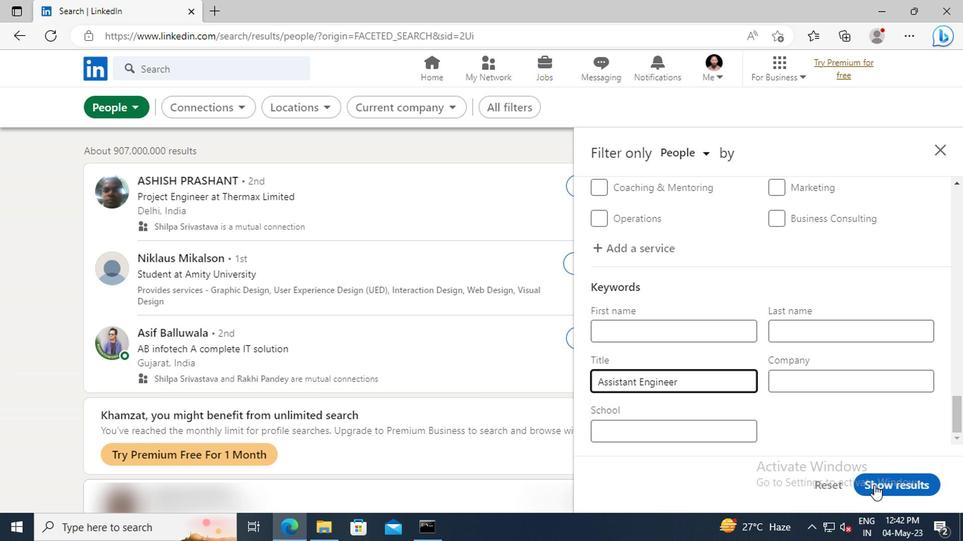 
